 Task: Create Card Card0000000003 in Board Board0000000001 in Workspace WS0000000001 in Trello. Create Card Card0000000004 in Board Board0000000001 in Workspace WS0000000001 in Trello. Create Card Card0000000005 in Board Board0000000002 in Workspace WS0000000001 in Trello. Create Card Card0000000006 in Board Board0000000002 in Workspace WS0000000001 in Trello. Create Card Card0000000007 in Board Board0000000002 in Workspace WS0000000001 in Trello
Action: Mouse moved to (727, 108)
Screenshot: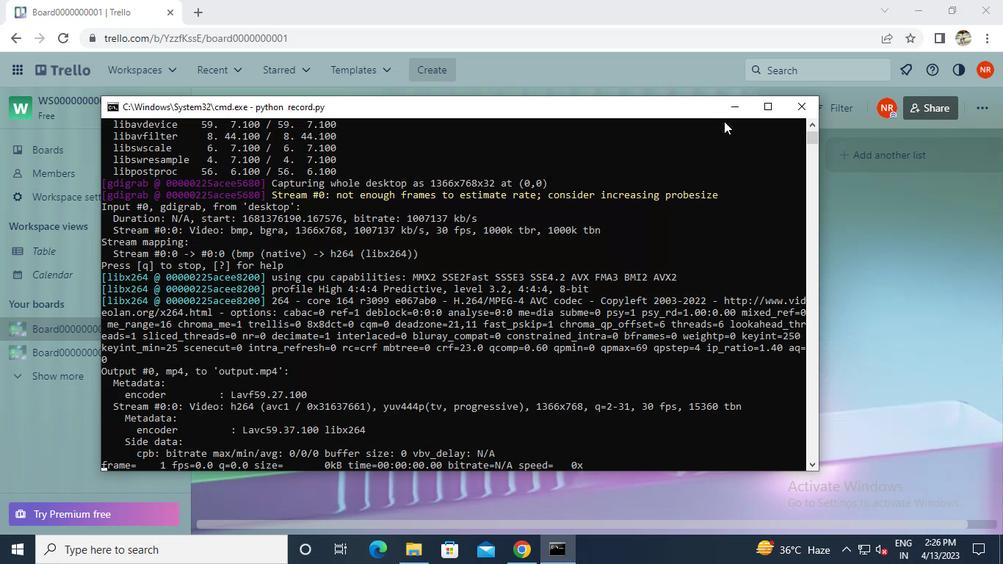 
Action: Mouse pressed left at (727, 108)
Screenshot: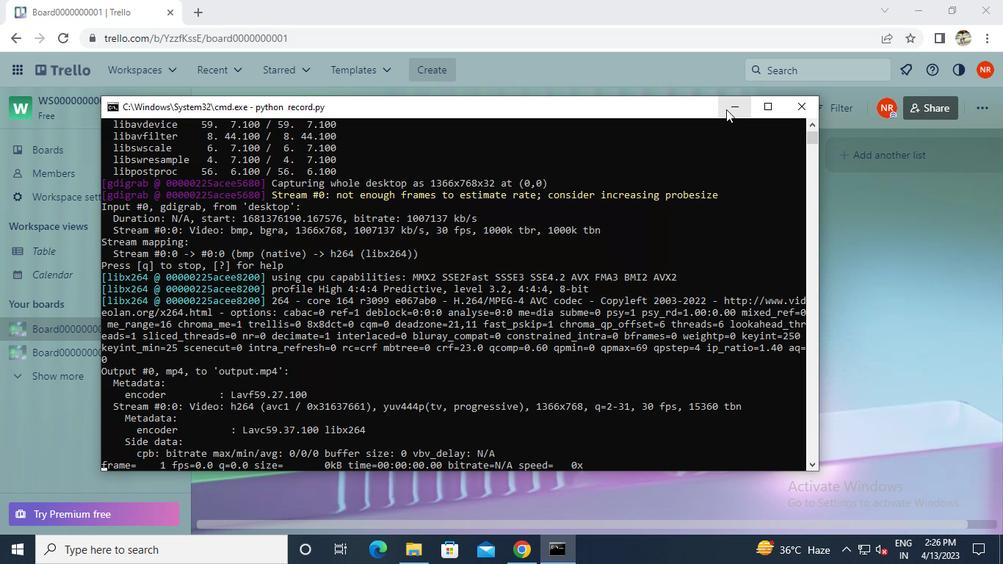 
Action: Mouse moved to (325, 245)
Screenshot: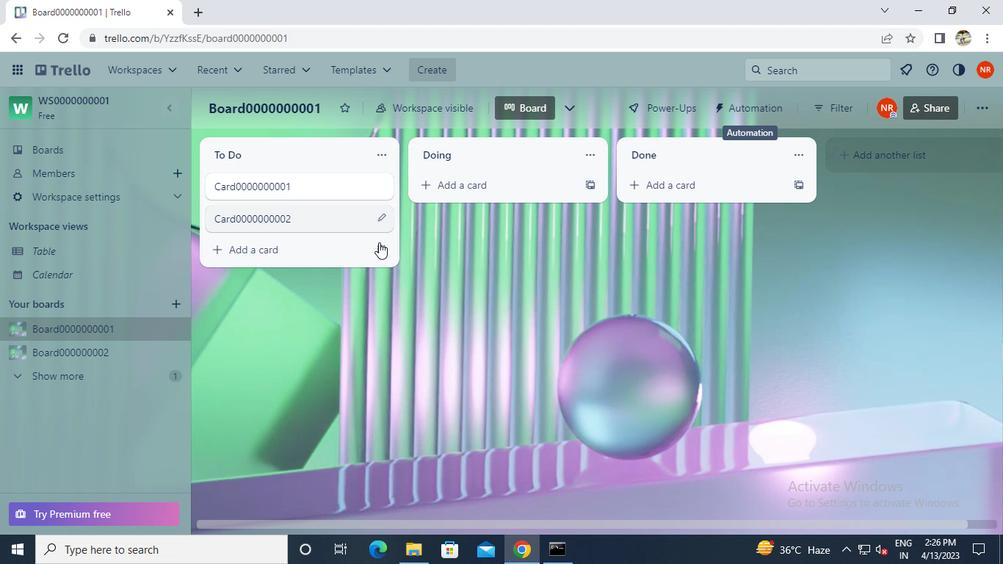 
Action: Mouse pressed left at (325, 245)
Screenshot: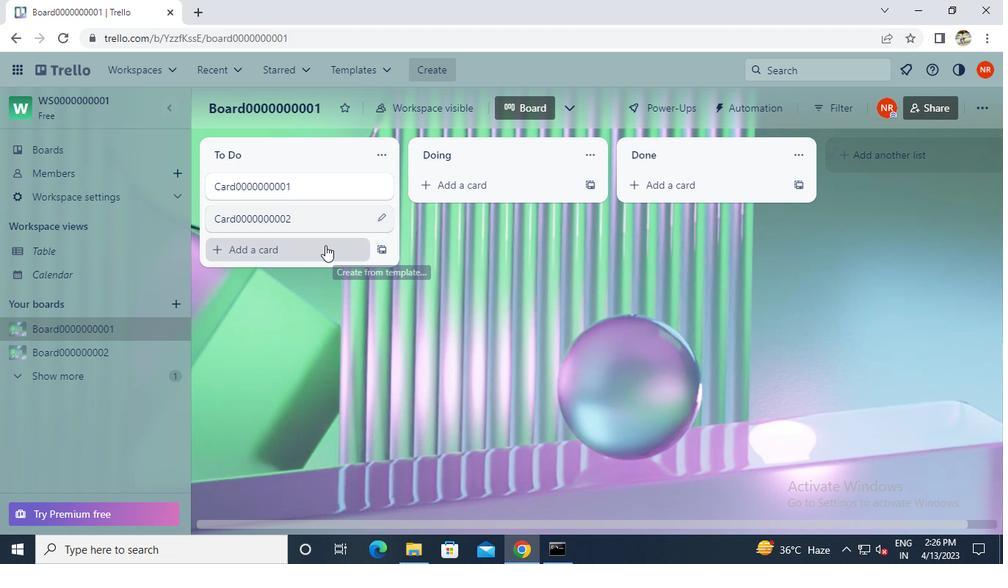 
Action: Keyboard Key.caps_lock
Screenshot: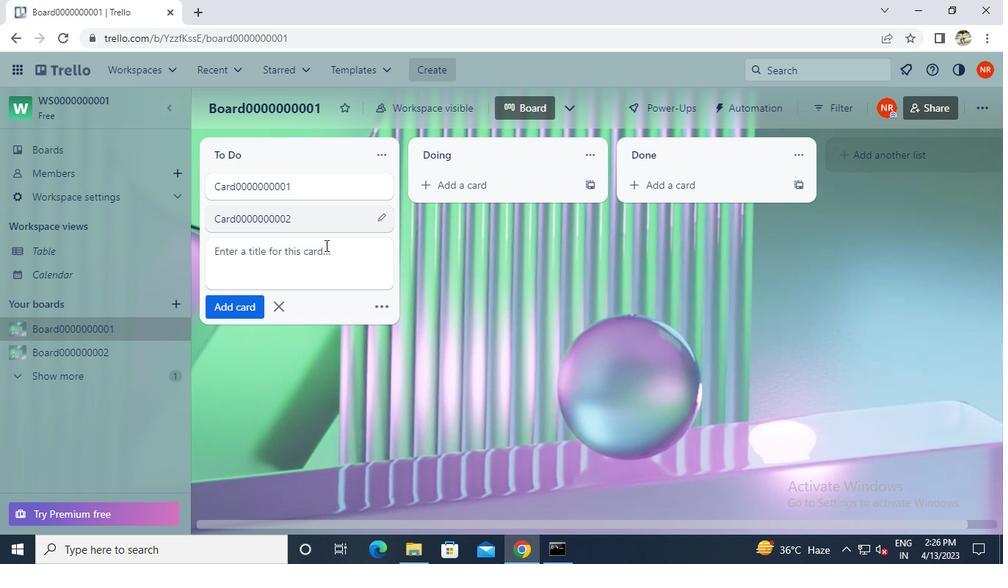 
Action: Keyboard c
Screenshot: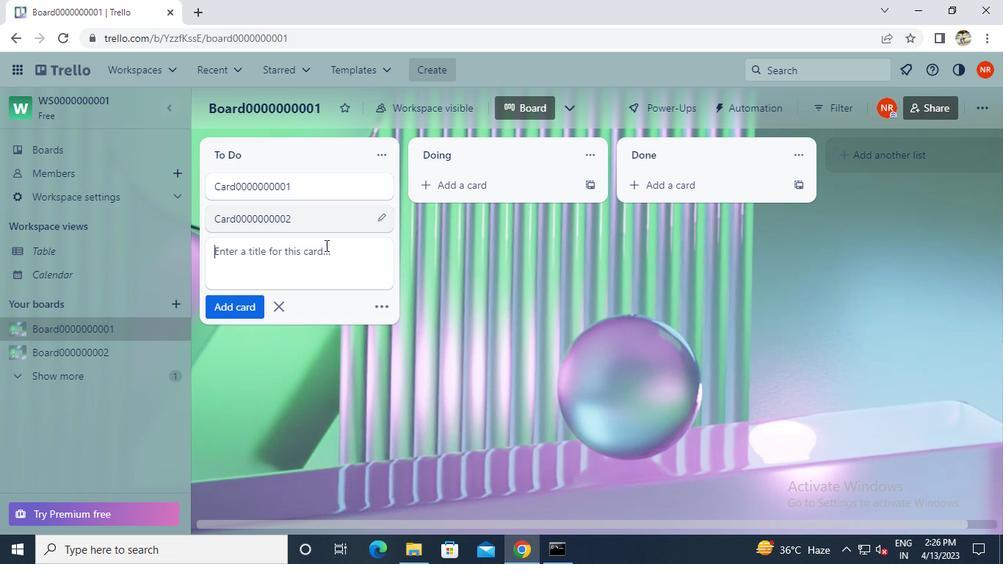 
Action: Keyboard Key.caps_lock
Screenshot: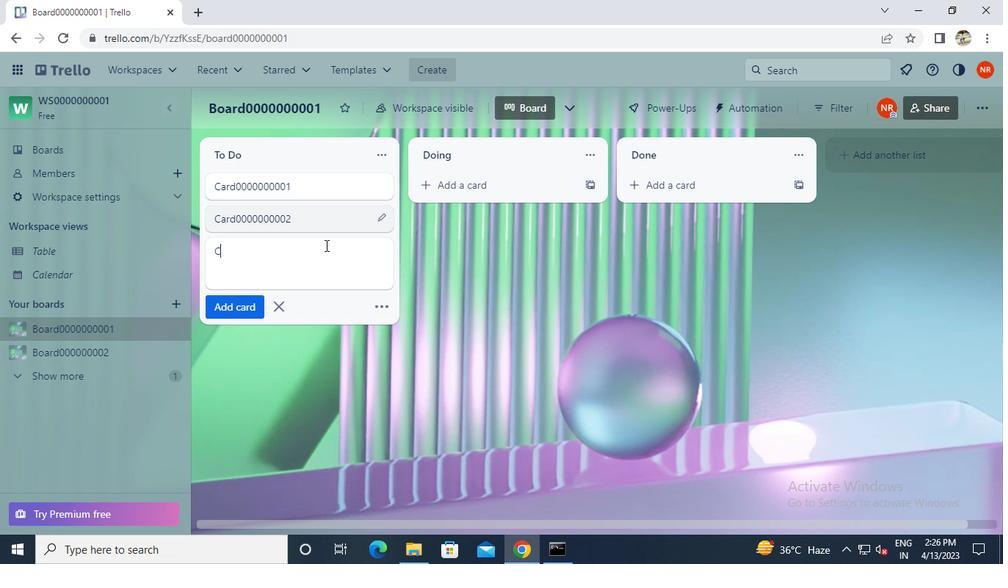 
Action: Keyboard a
Screenshot: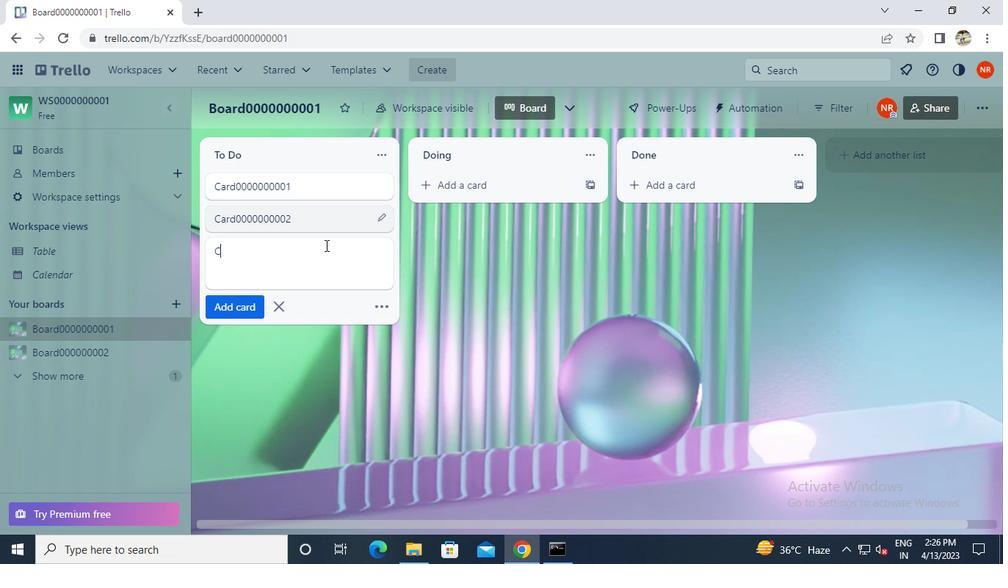 
Action: Keyboard r
Screenshot: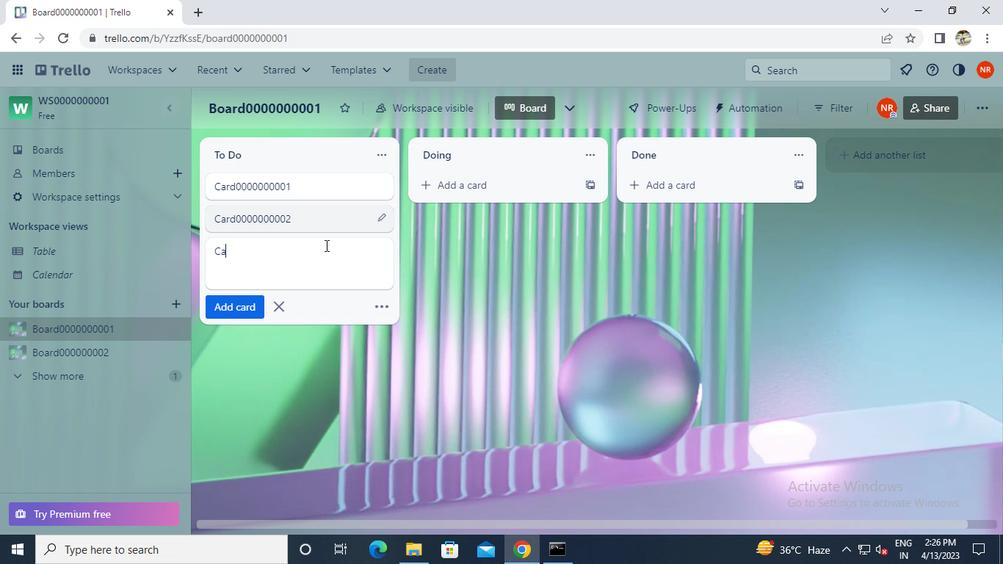 
Action: Keyboard d
Screenshot: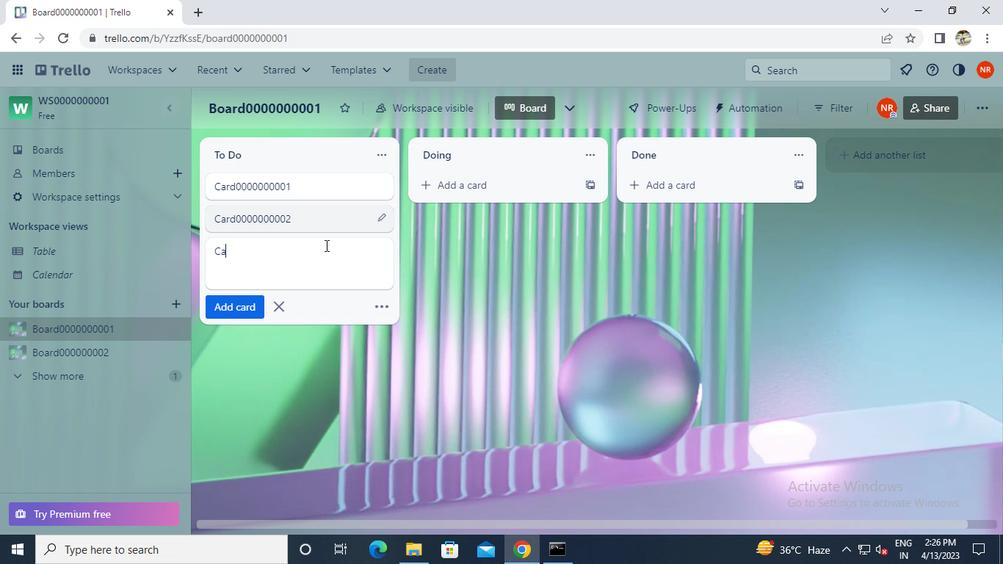 
Action: Keyboard 0
Screenshot: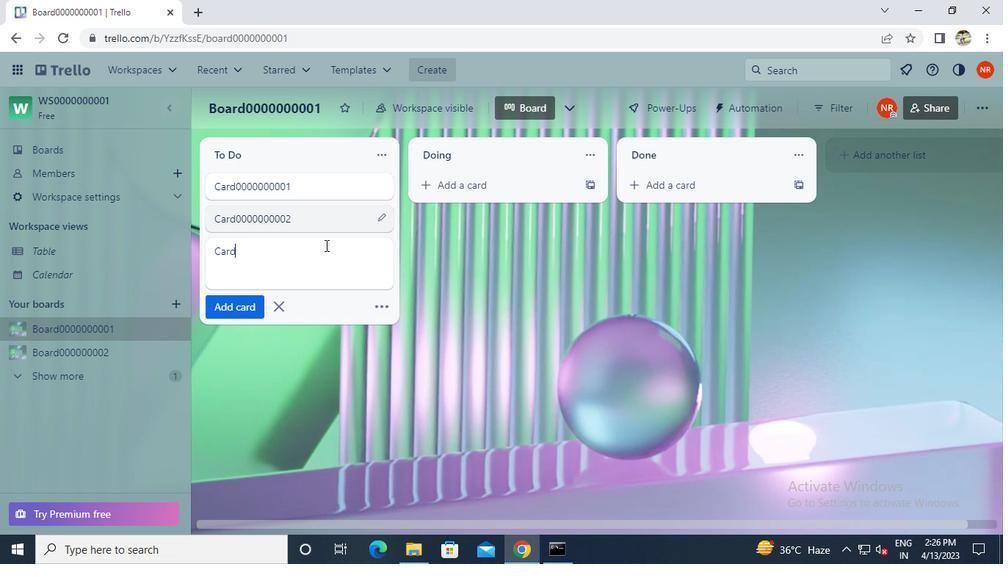 
Action: Keyboard 0
Screenshot: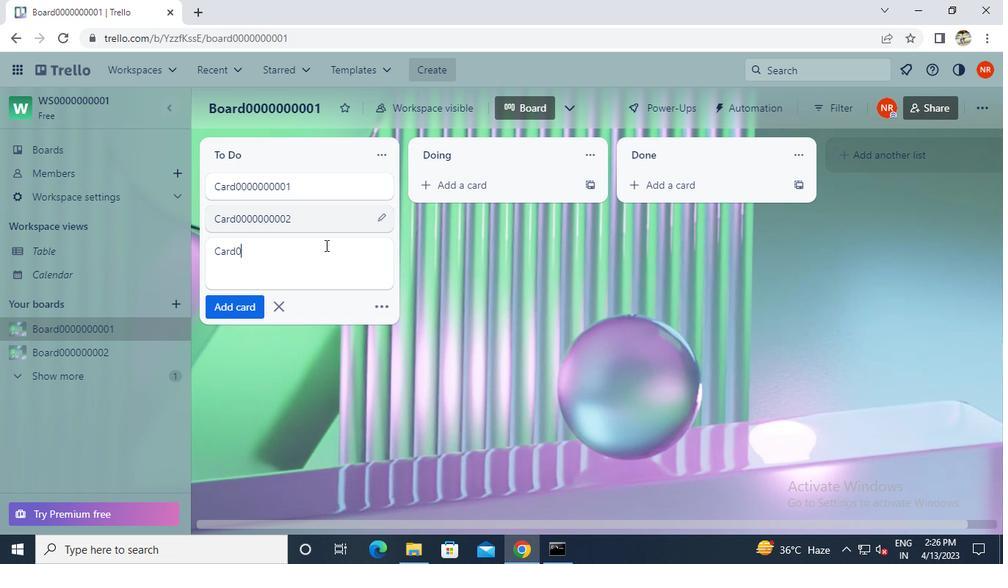 
Action: Keyboard 0
Screenshot: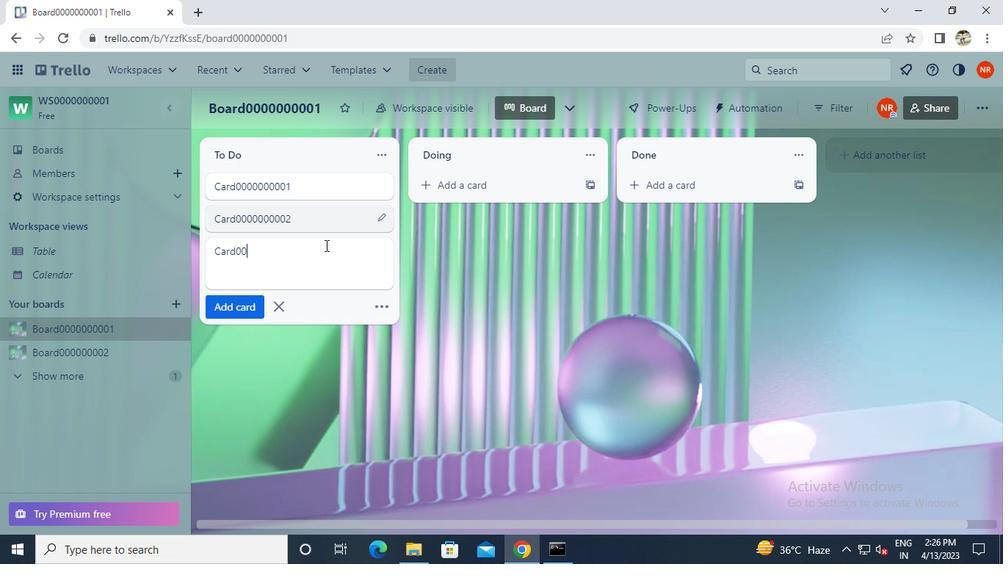 
Action: Keyboard 0
Screenshot: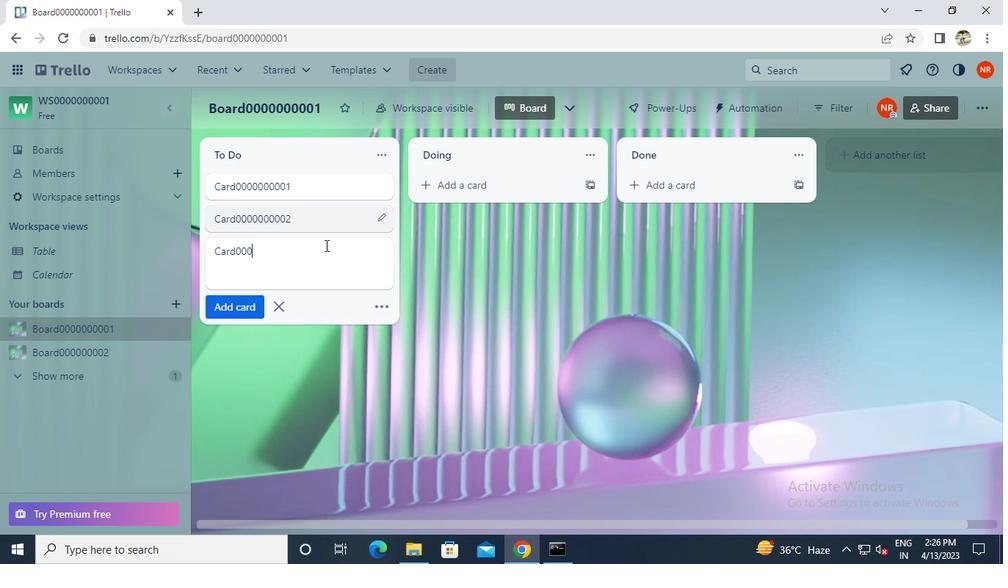 
Action: Keyboard 0
Screenshot: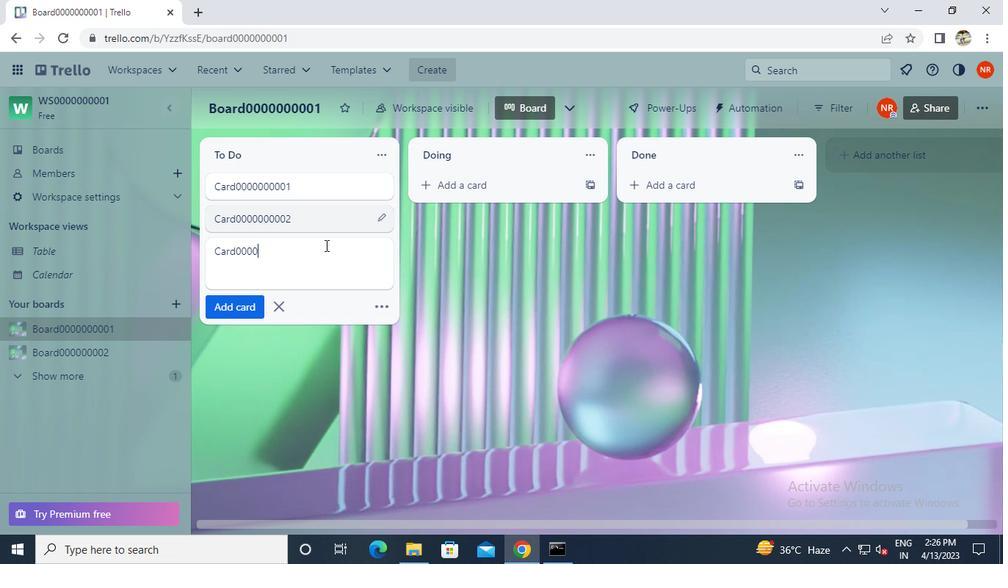 
Action: Keyboard 0
Screenshot: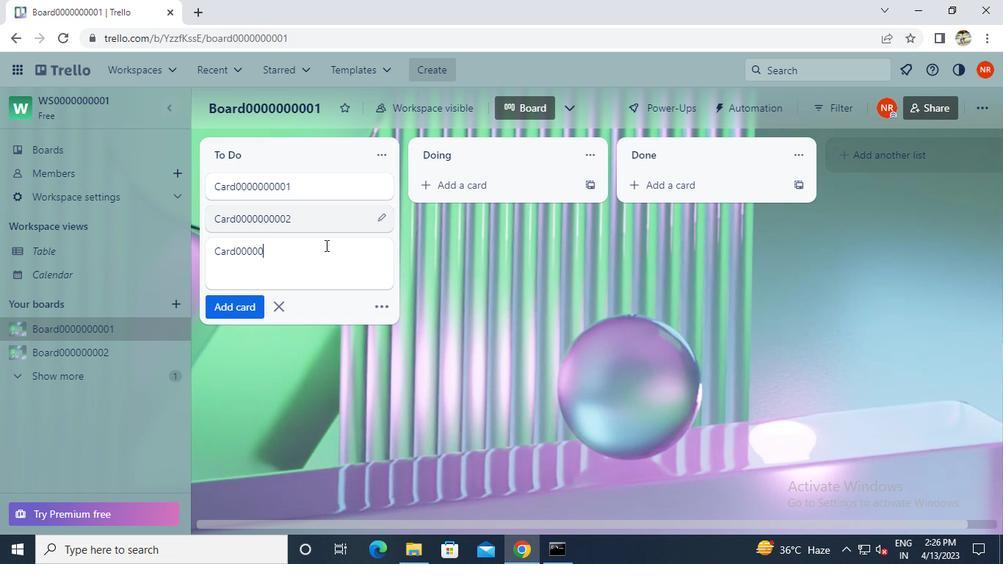 
Action: Keyboard 0
Screenshot: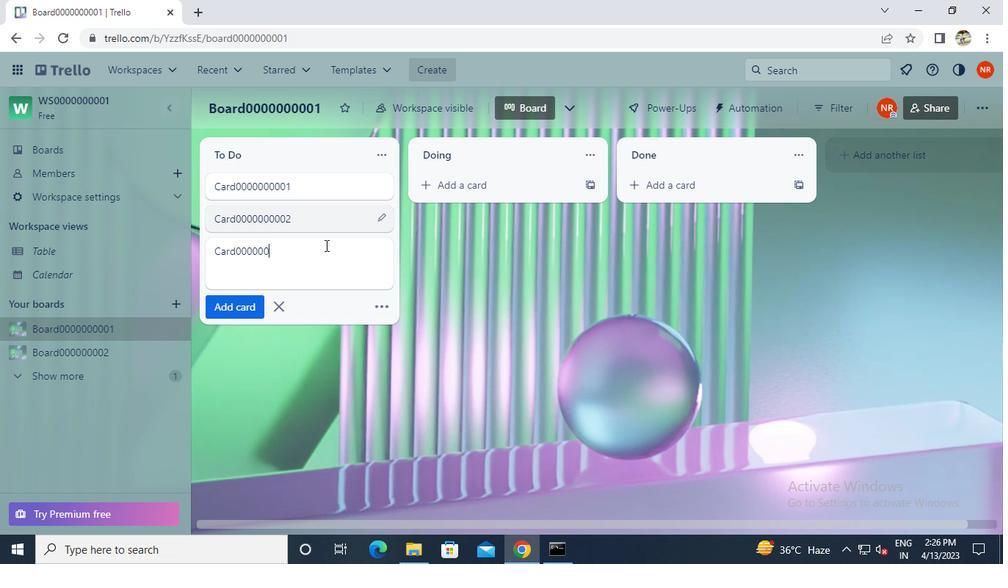 
Action: Keyboard 0
Screenshot: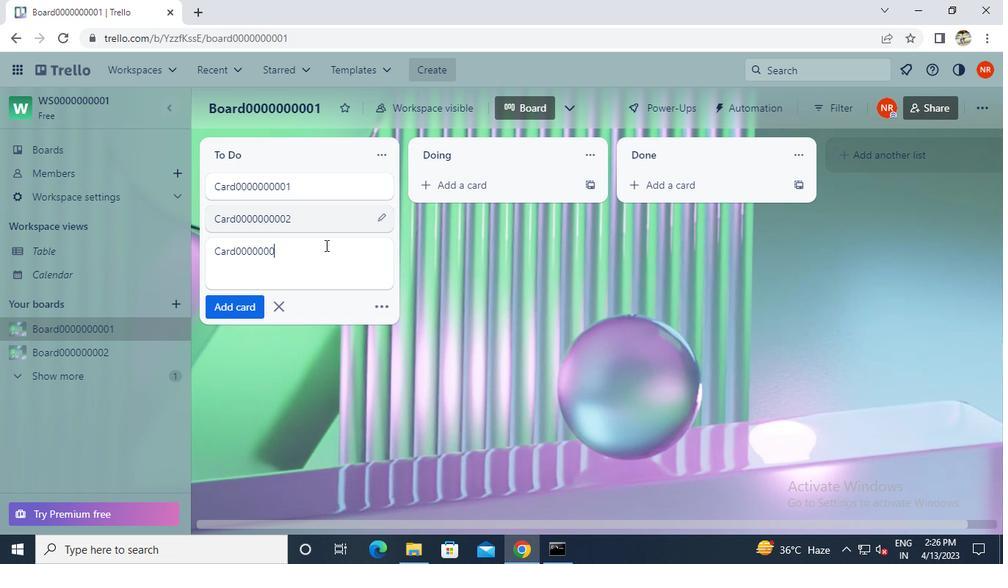
Action: Keyboard 0
Screenshot: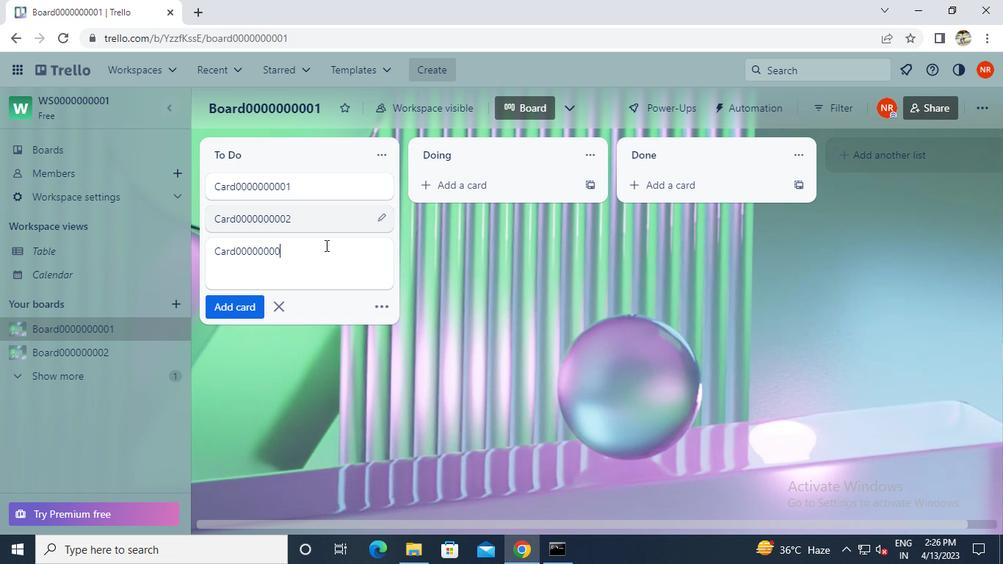 
Action: Keyboard 3
Screenshot: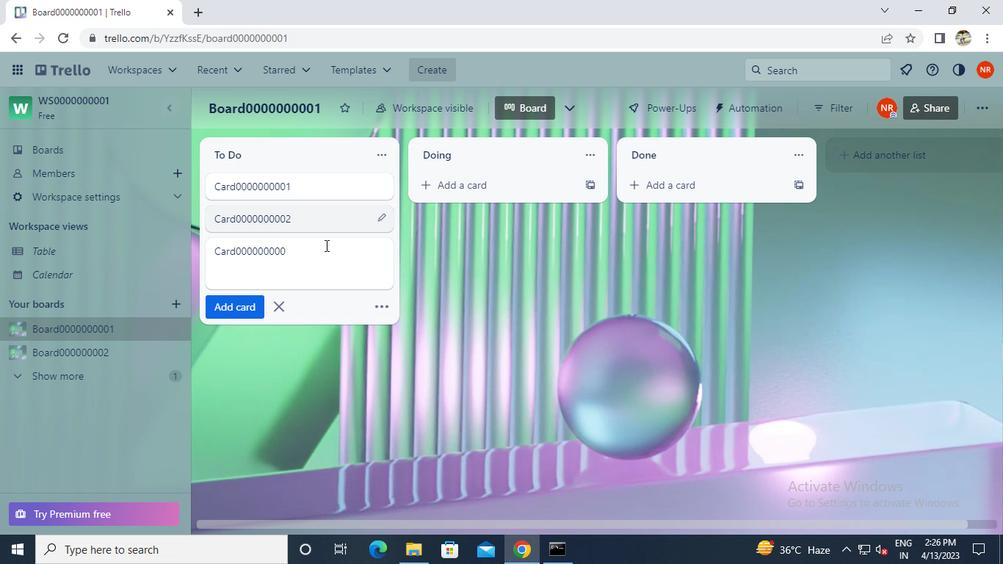 
Action: Mouse moved to (230, 309)
Screenshot: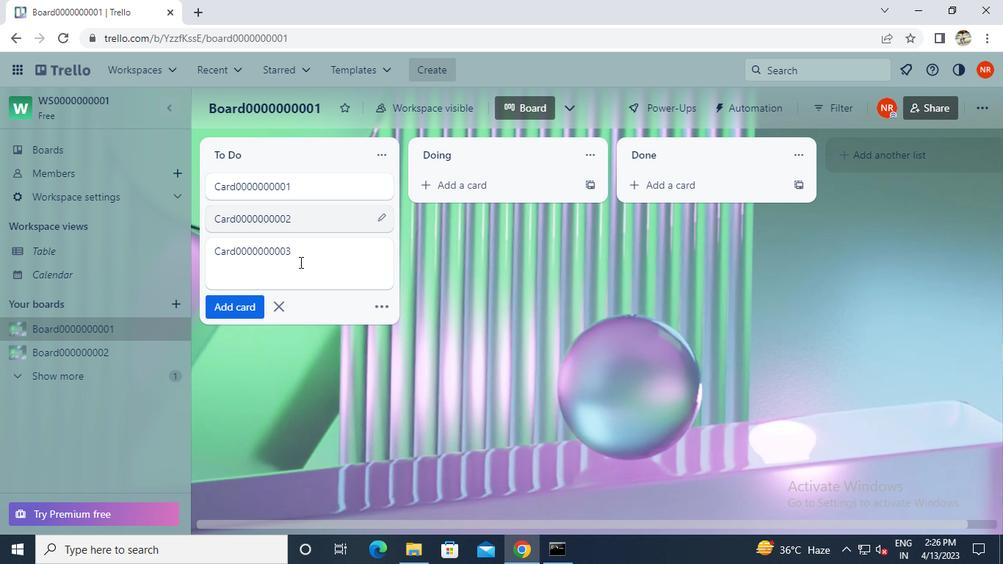 
Action: Mouse pressed left at (230, 309)
Screenshot: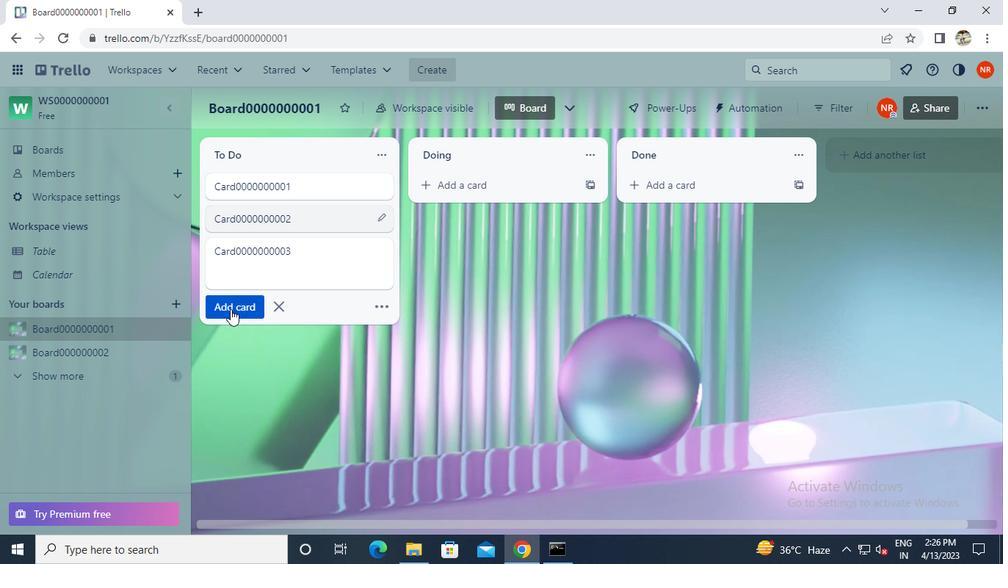 
Action: Keyboard Key.caps_lock
Screenshot: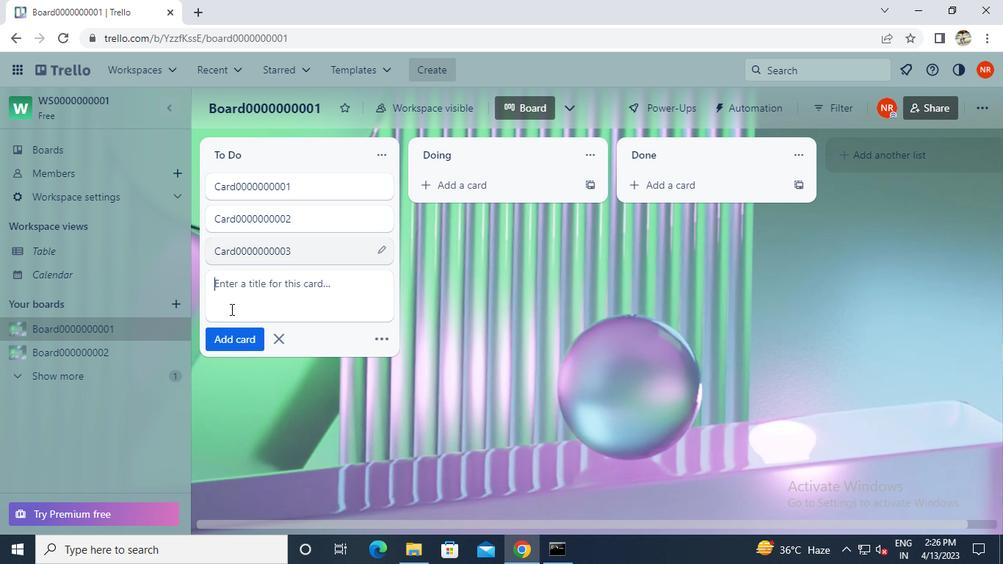 
Action: Keyboard c
Screenshot: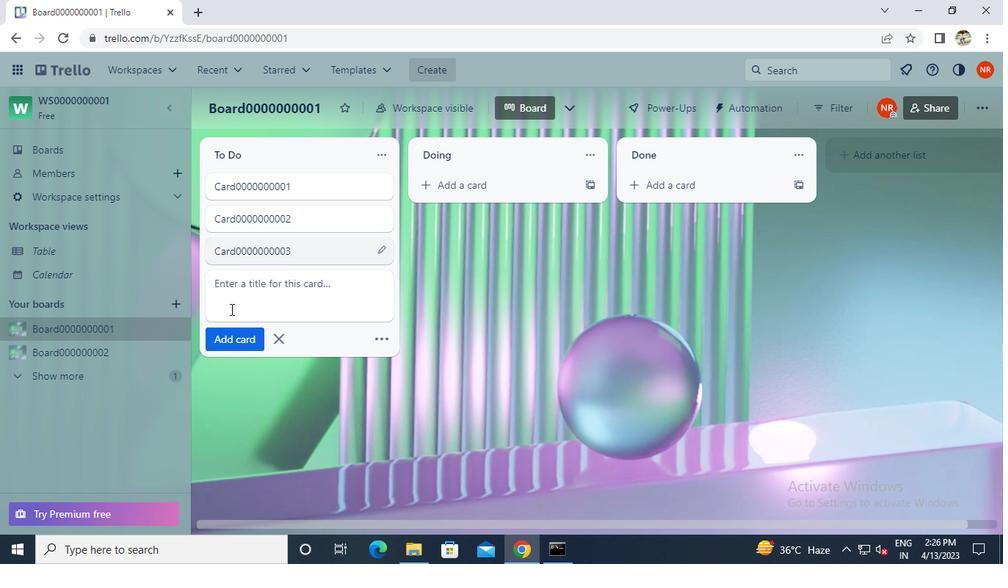 
Action: Keyboard Key.caps_lock
Screenshot: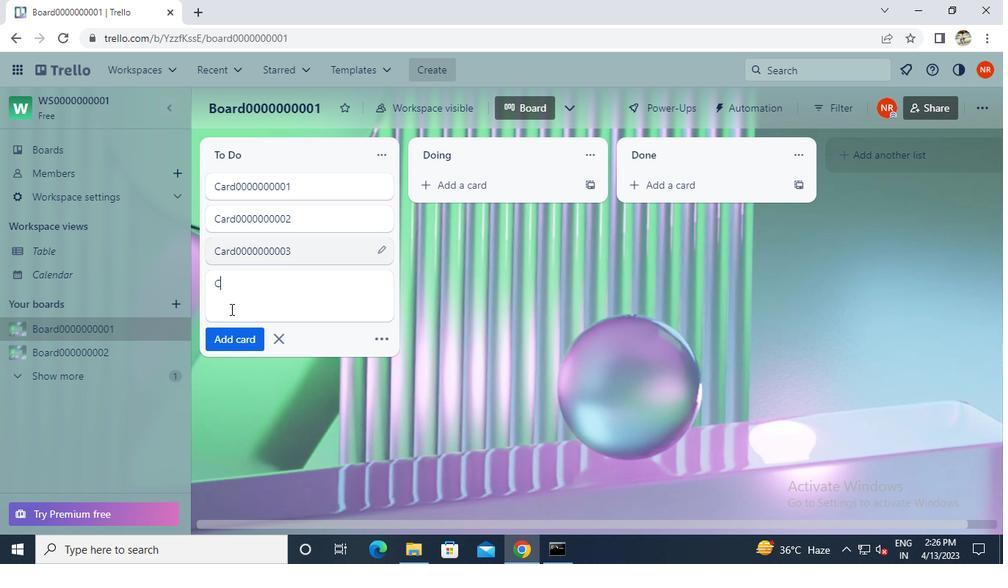 
Action: Keyboard a
Screenshot: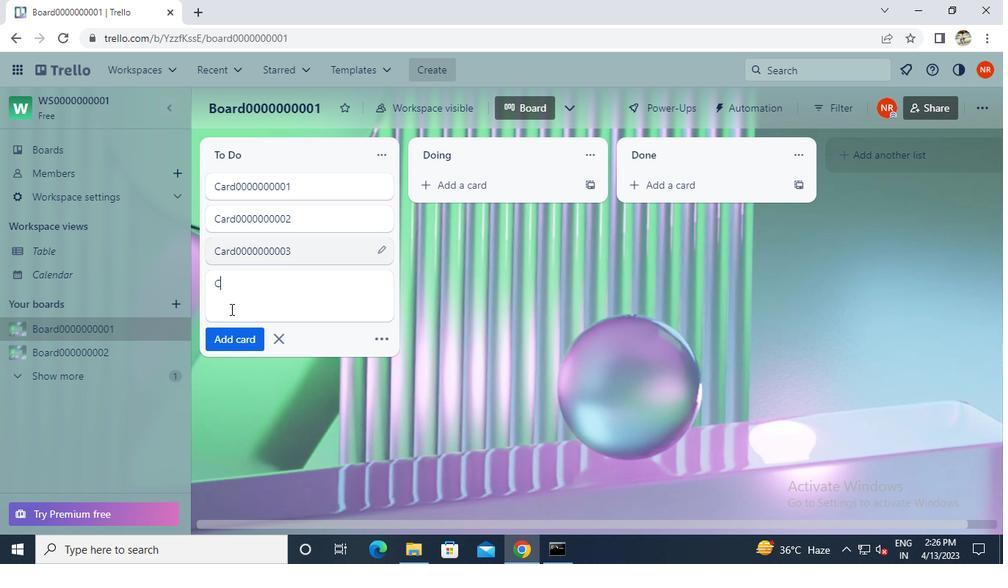 
Action: Keyboard r
Screenshot: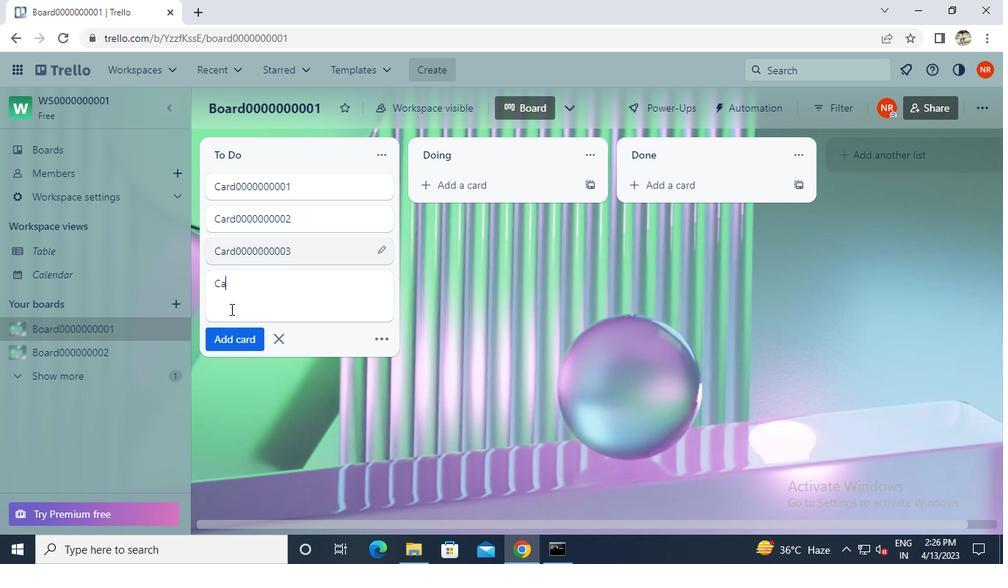 
Action: Keyboard d
Screenshot: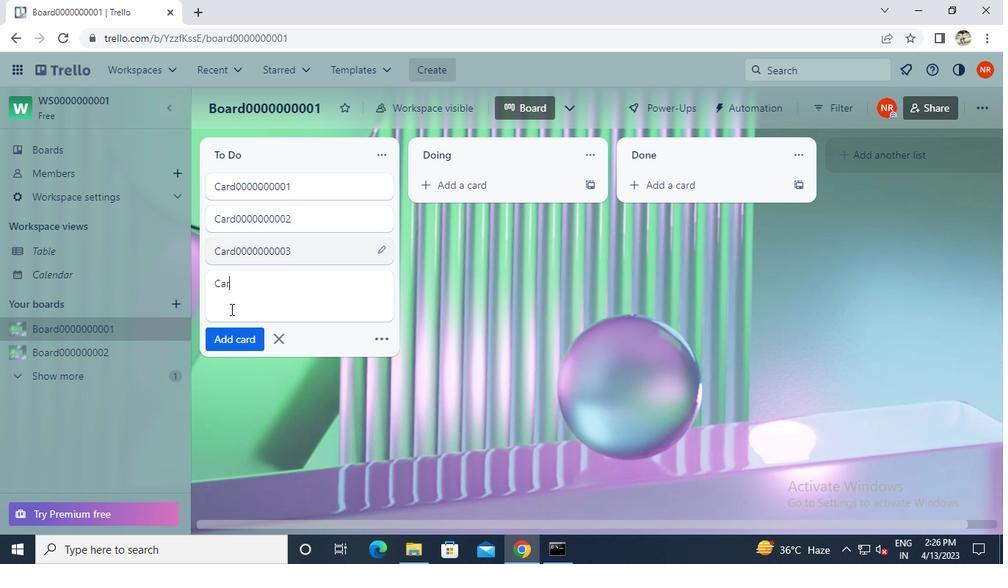 
Action: Keyboard 0
Screenshot: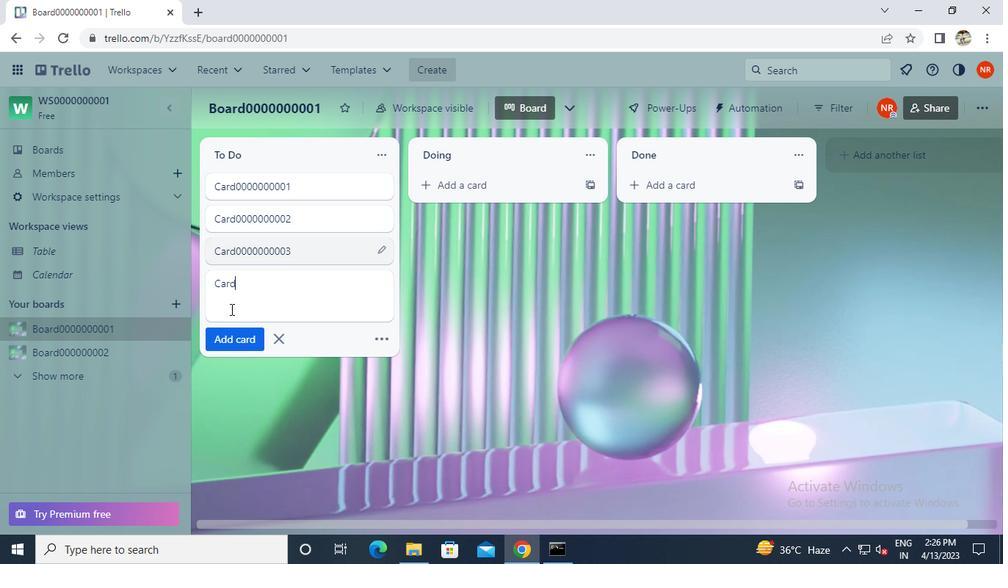 
Action: Keyboard 0
Screenshot: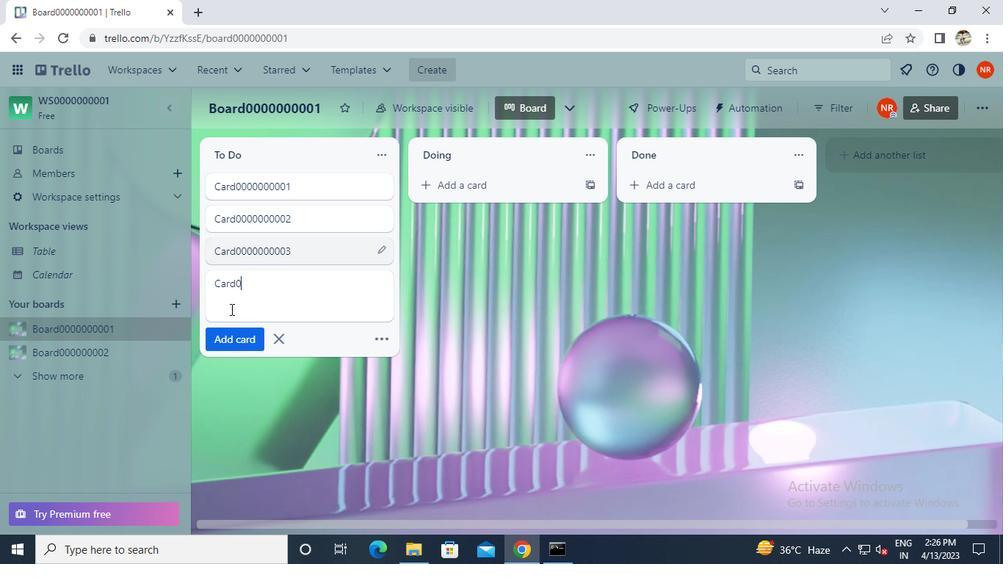 
Action: Keyboard 0
Screenshot: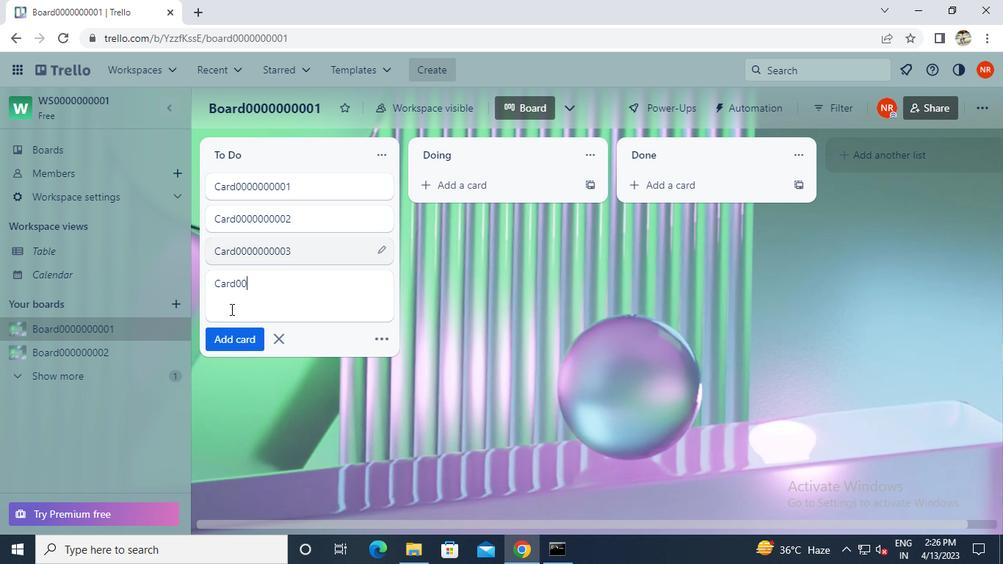
Action: Keyboard 0
Screenshot: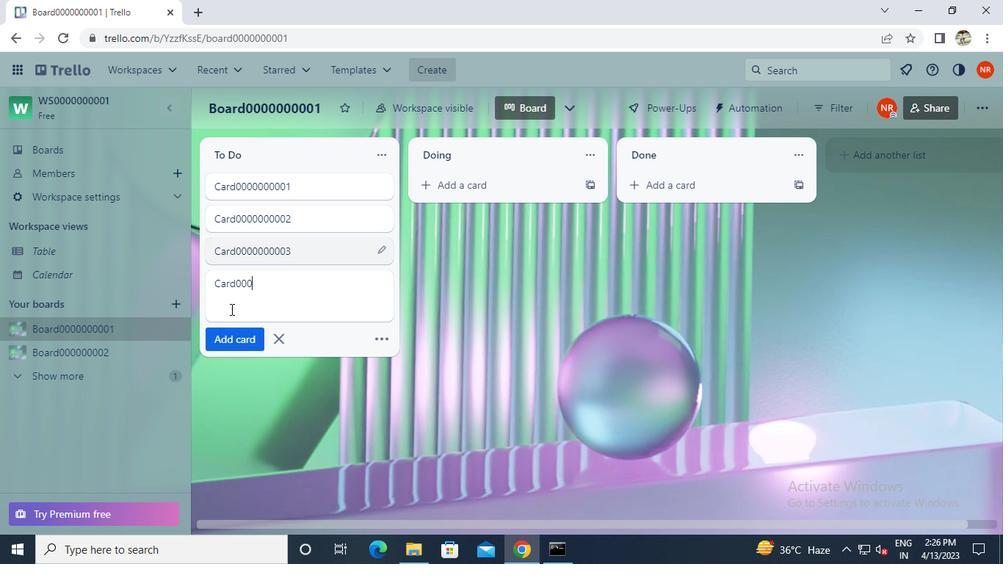 
Action: Keyboard 0
Screenshot: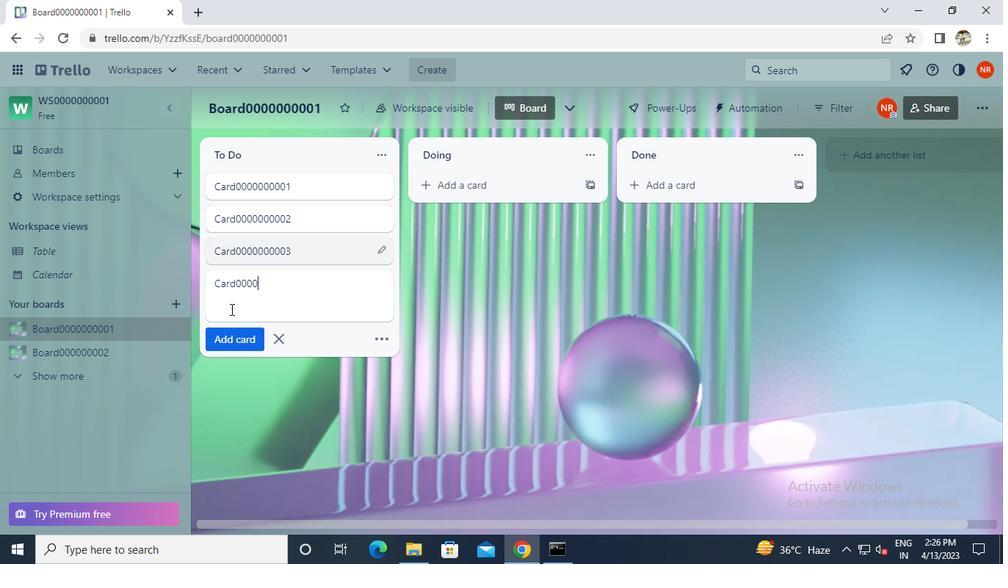 
Action: Keyboard 0
Screenshot: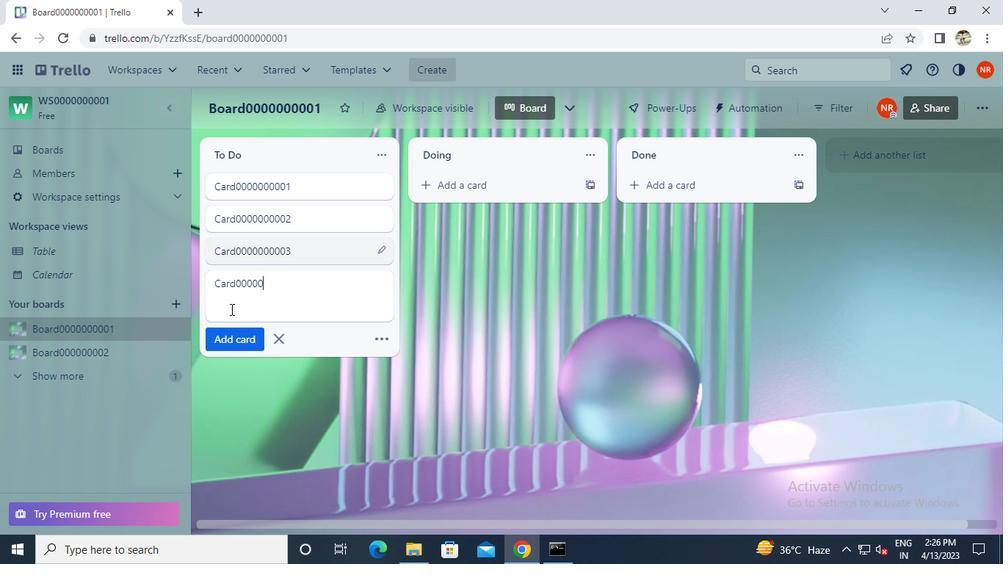 
Action: Keyboard 0
Screenshot: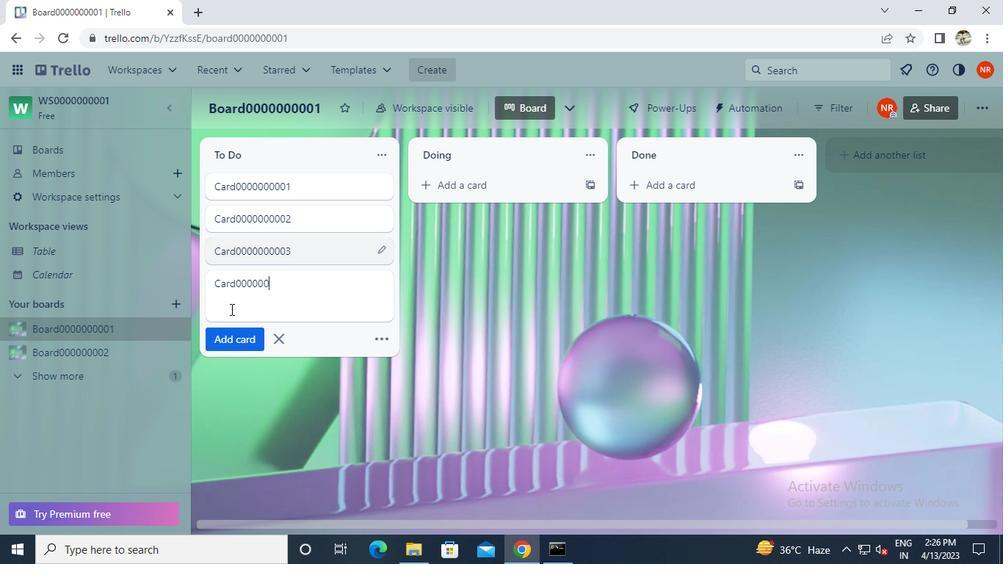 
Action: Keyboard 0
Screenshot: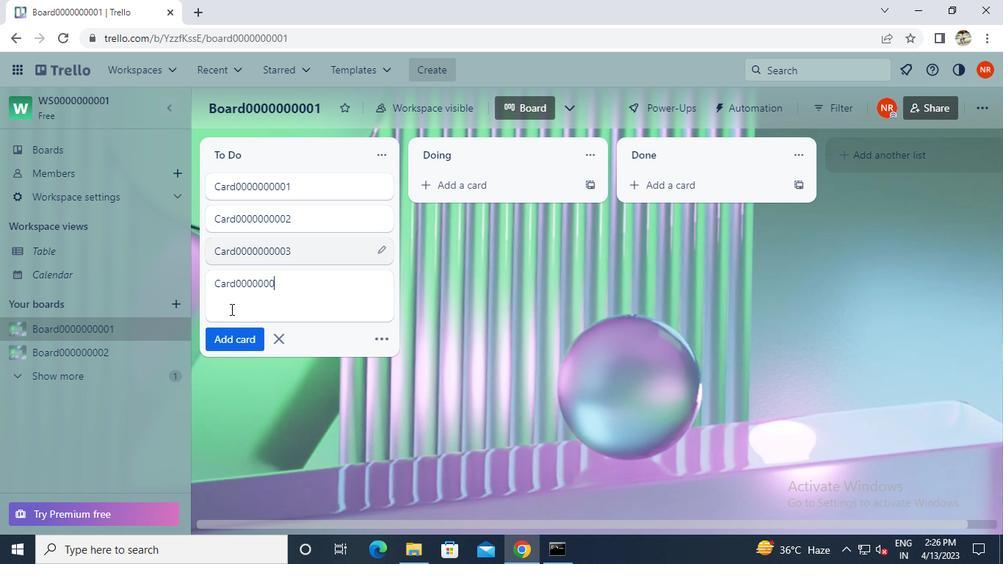 
Action: Keyboard 0
Screenshot: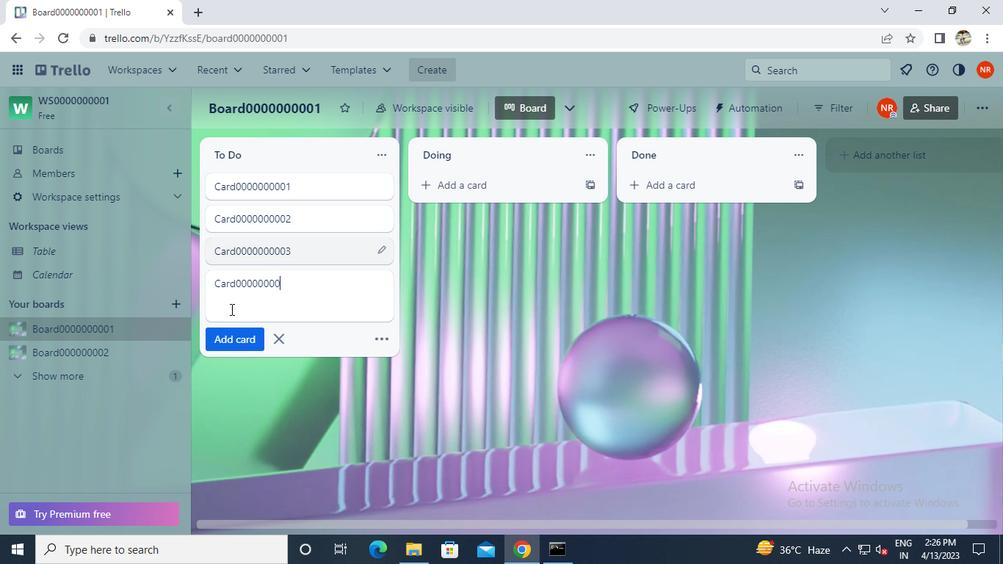 
Action: Keyboard 4
Screenshot: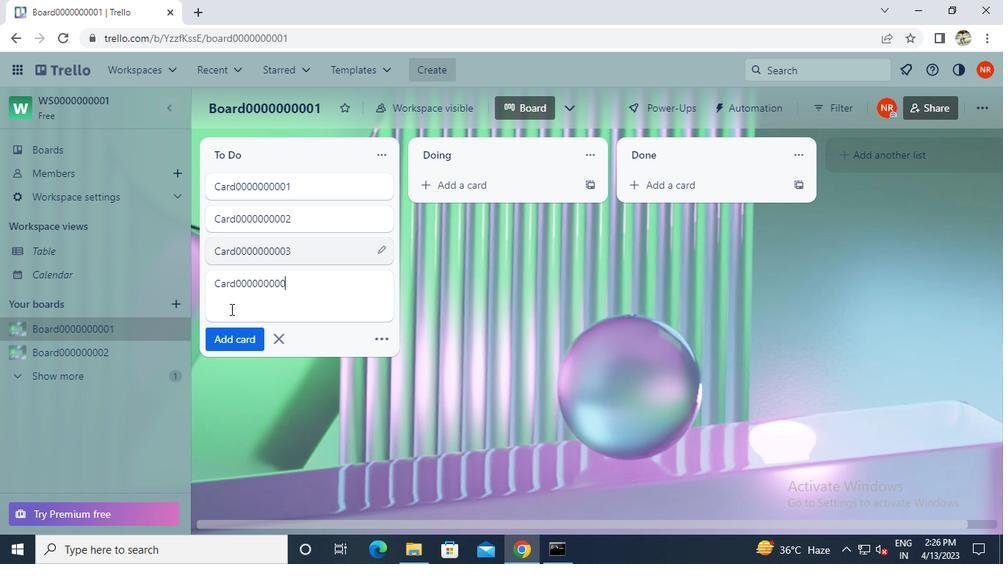 
Action: Mouse moved to (226, 345)
Screenshot: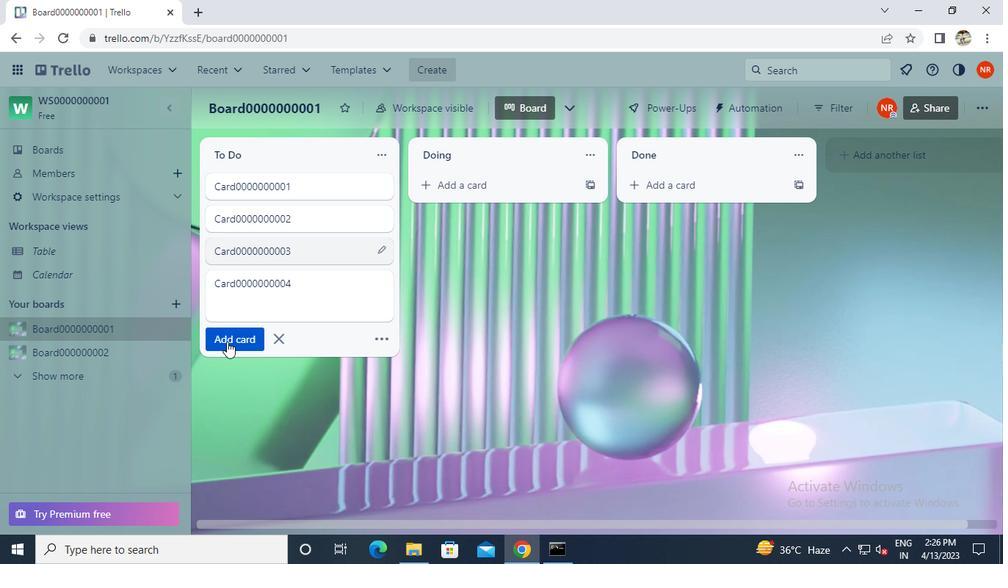 
Action: Mouse pressed left at (226, 345)
Screenshot: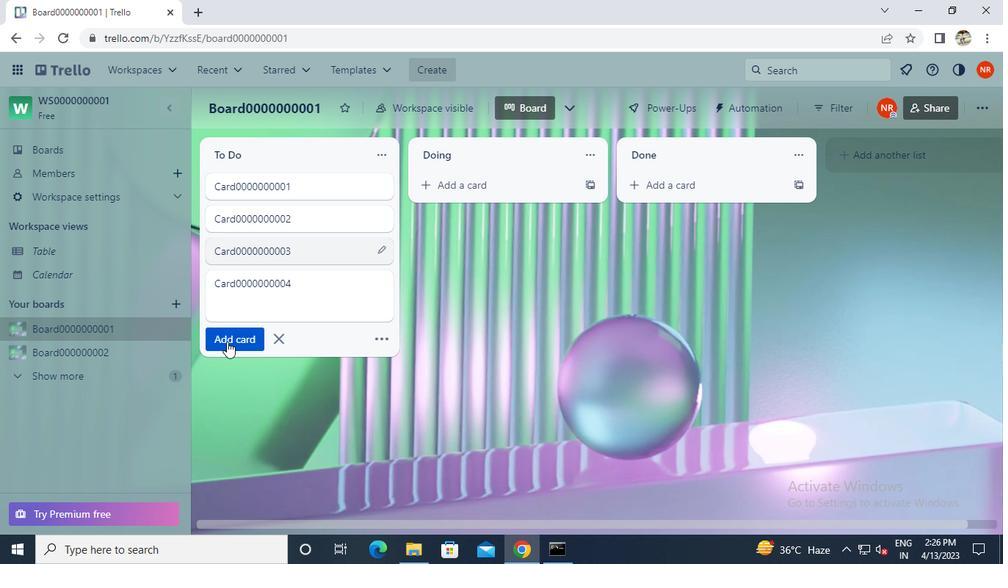 
Action: Mouse moved to (121, 355)
Screenshot: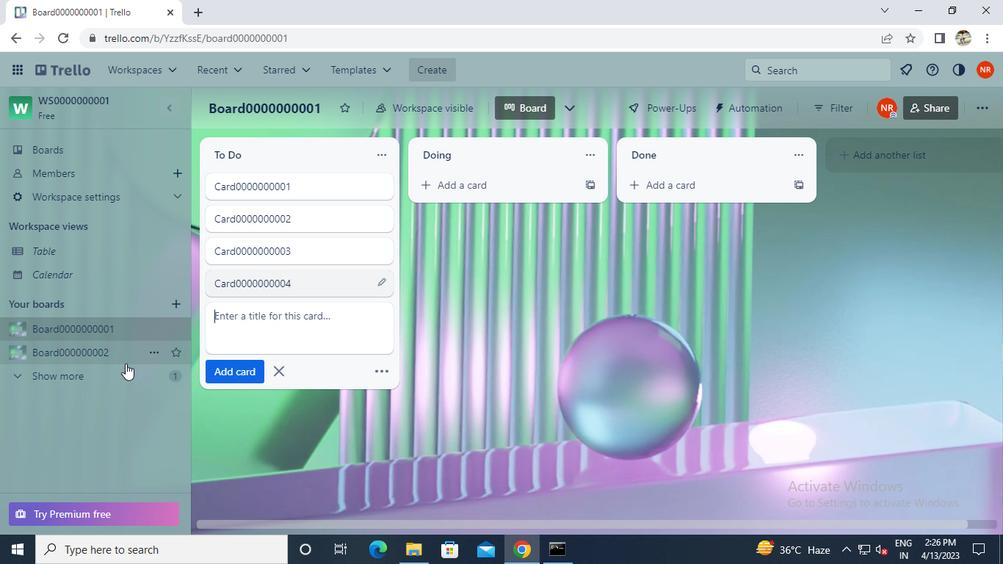 
Action: Mouse pressed left at (121, 355)
Screenshot: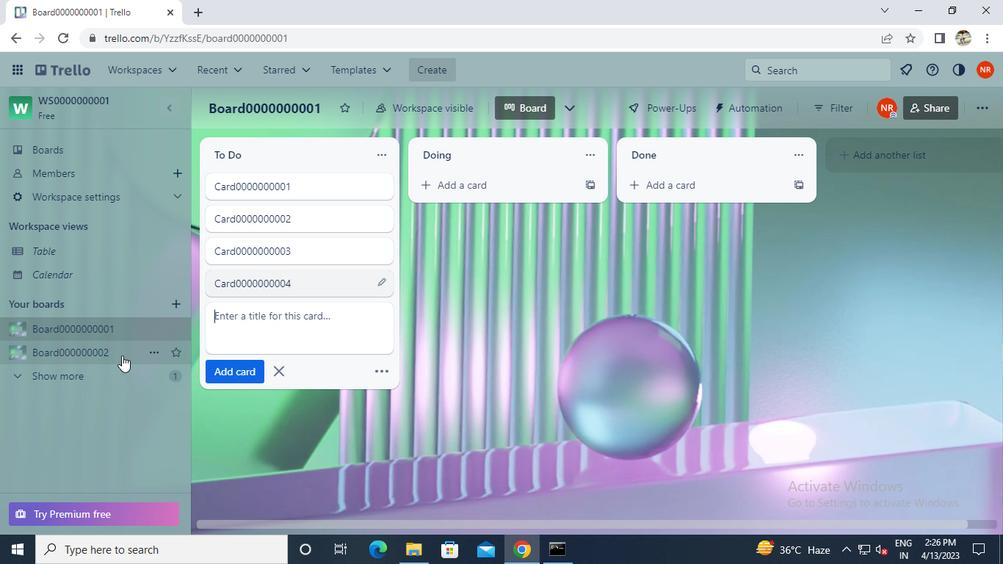 
Action: Mouse moved to (252, 191)
Screenshot: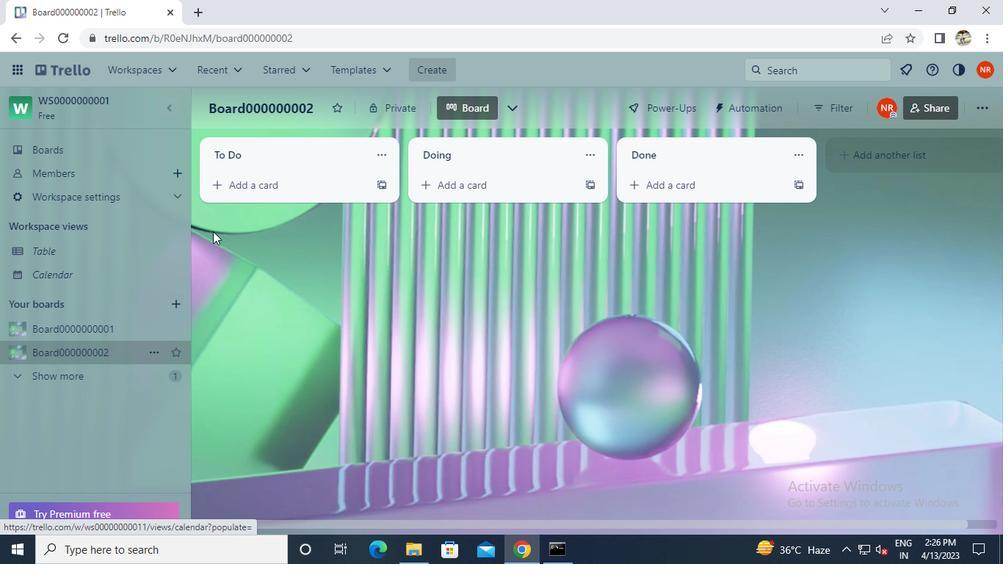 
Action: Mouse pressed left at (252, 191)
Screenshot: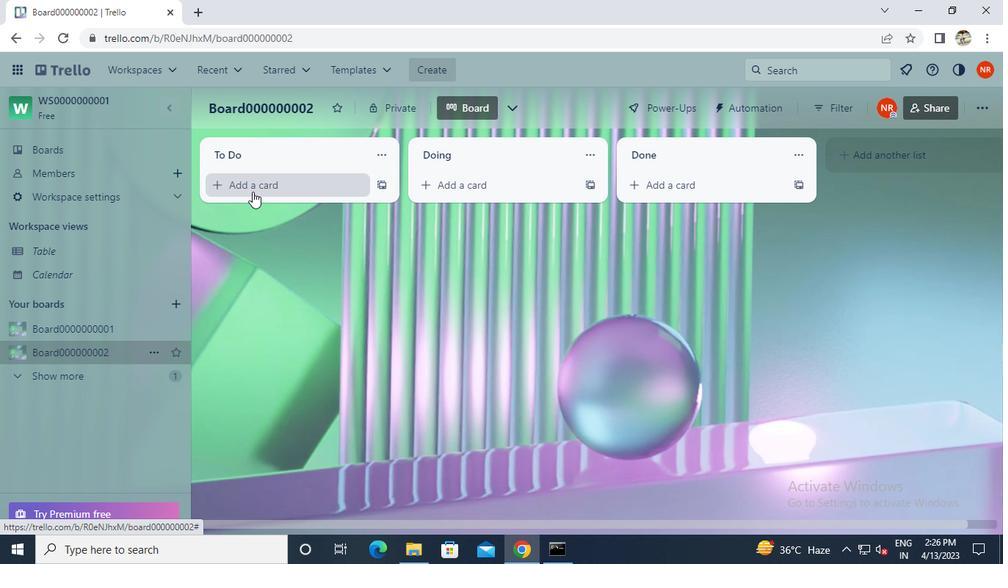 
Action: Keyboard Key.caps_lock
Screenshot: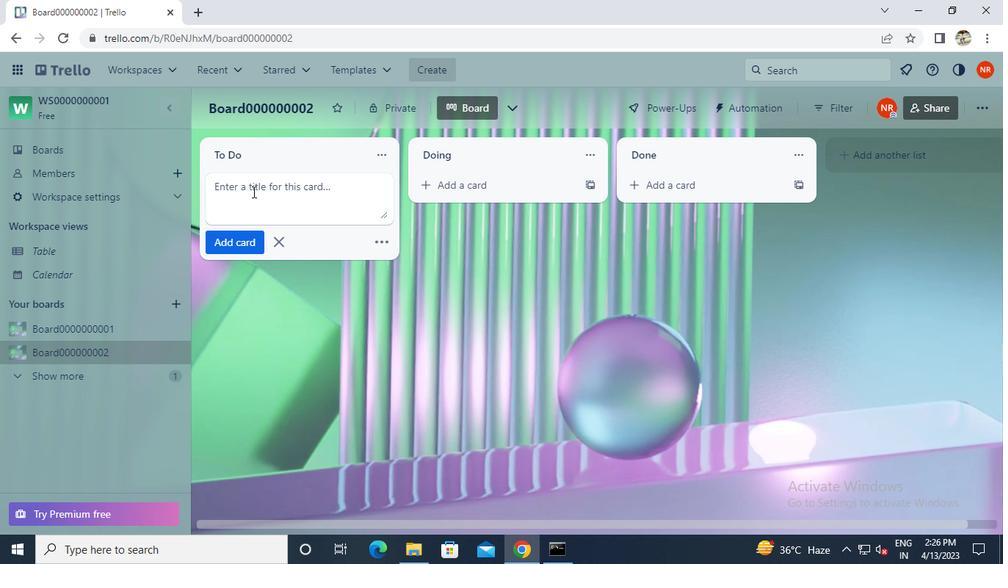 
Action: Keyboard c
Screenshot: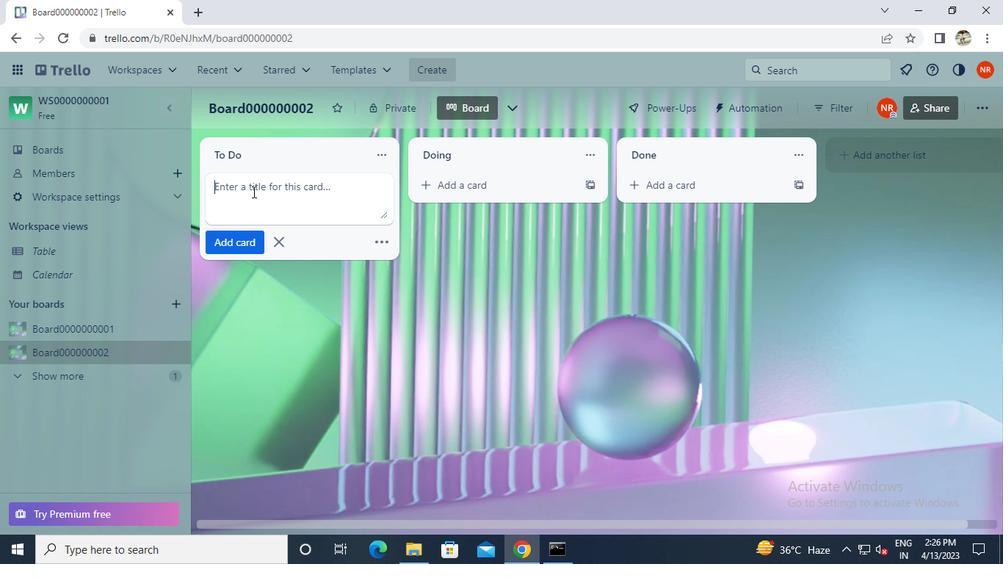 
Action: Keyboard Key.caps_lock
Screenshot: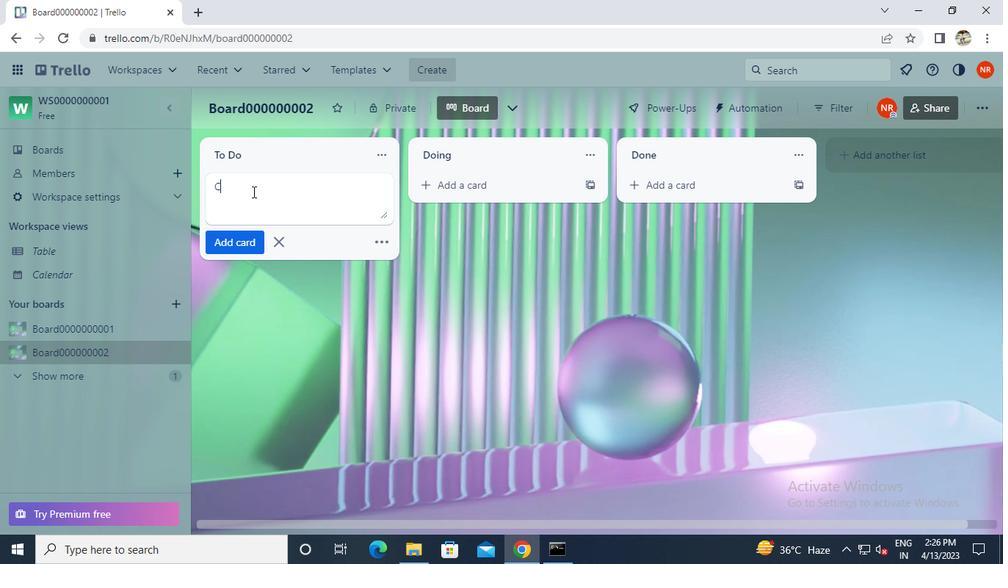 
Action: Keyboard a
Screenshot: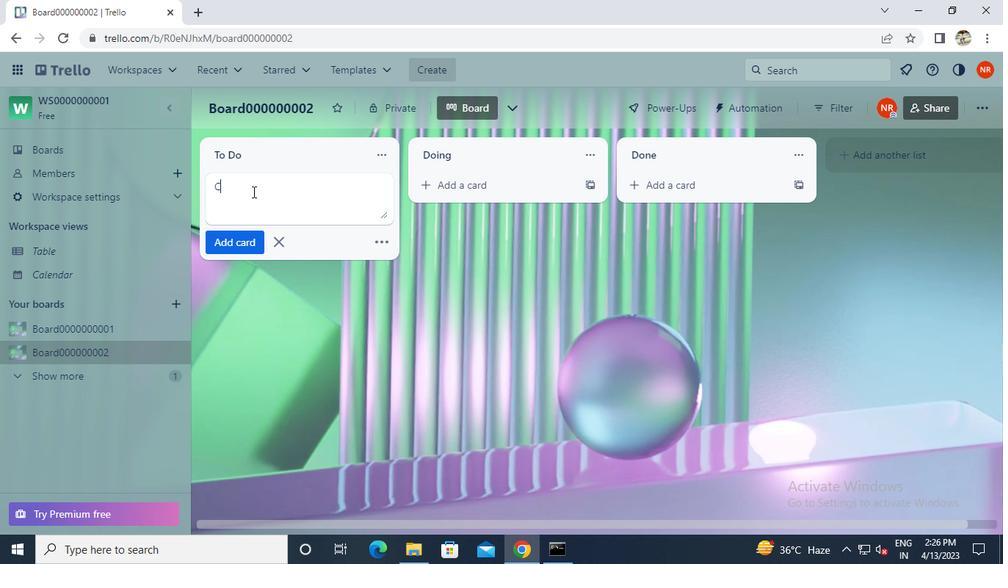 
Action: Keyboard r
Screenshot: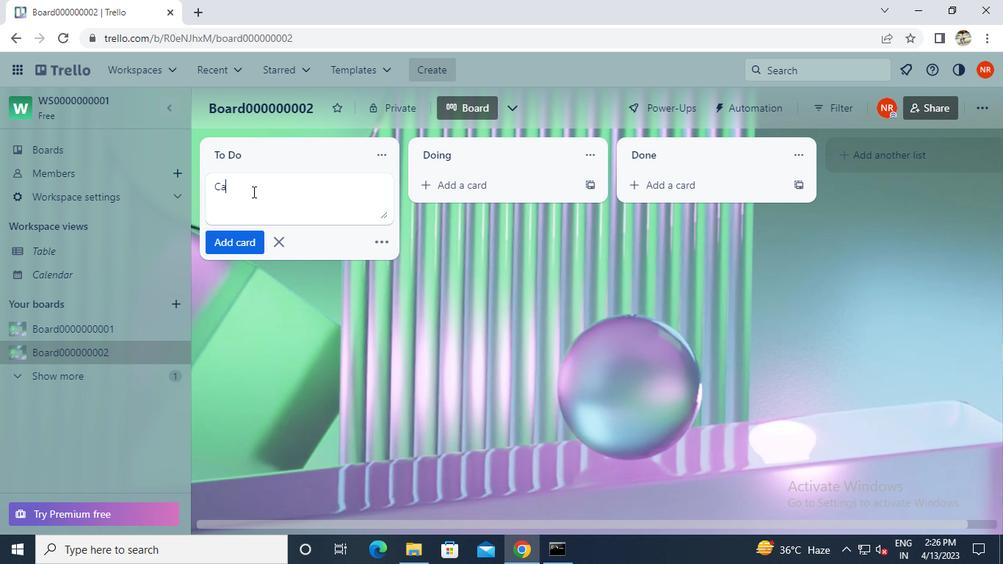 
Action: Keyboard d
Screenshot: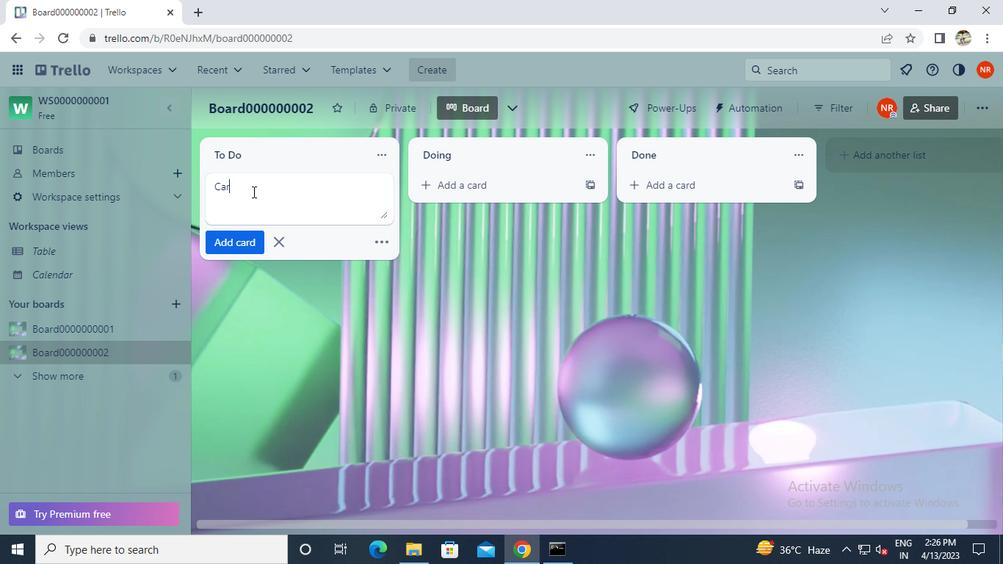 
Action: Keyboard 0
Screenshot: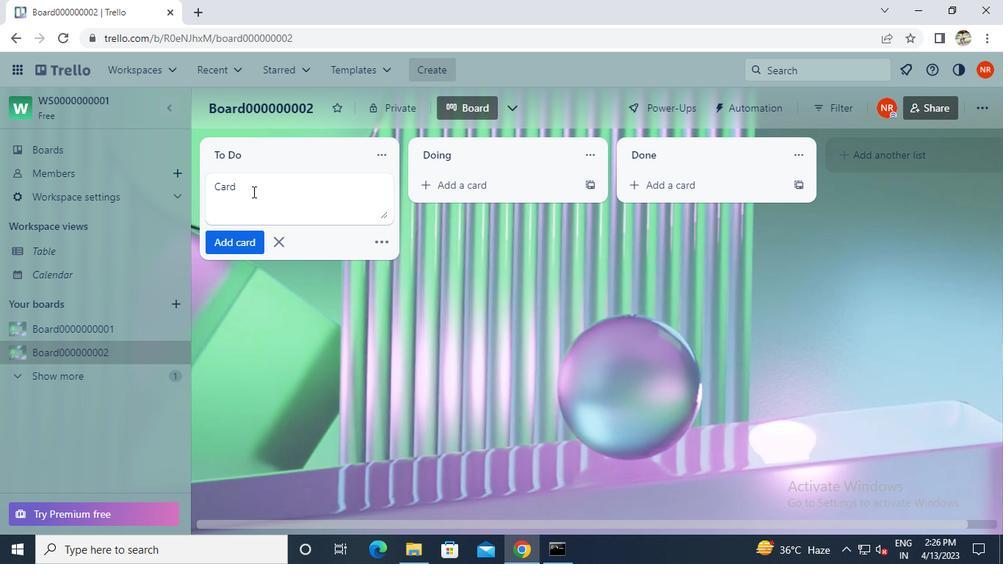 
Action: Keyboard 0
Screenshot: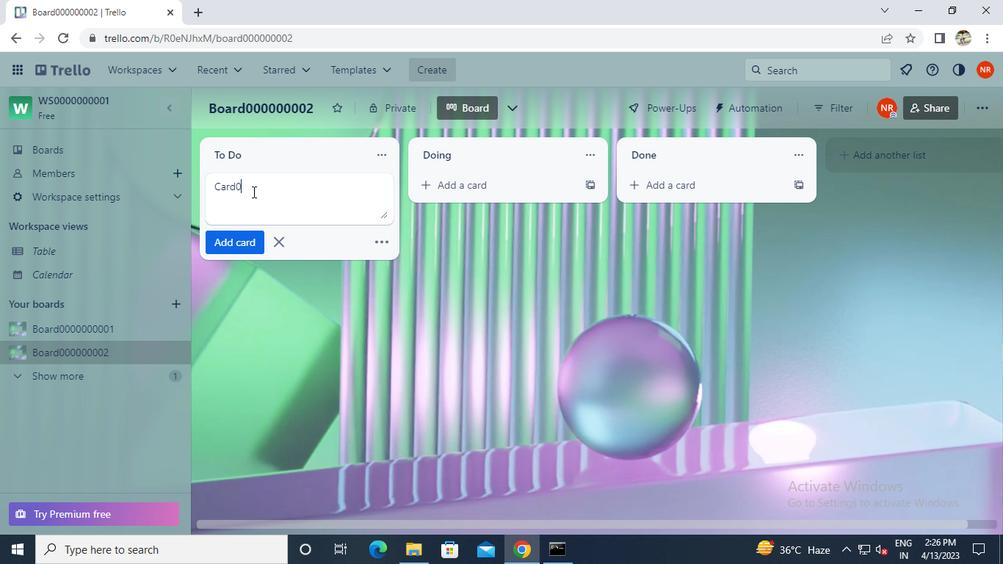 
Action: Keyboard 0
Screenshot: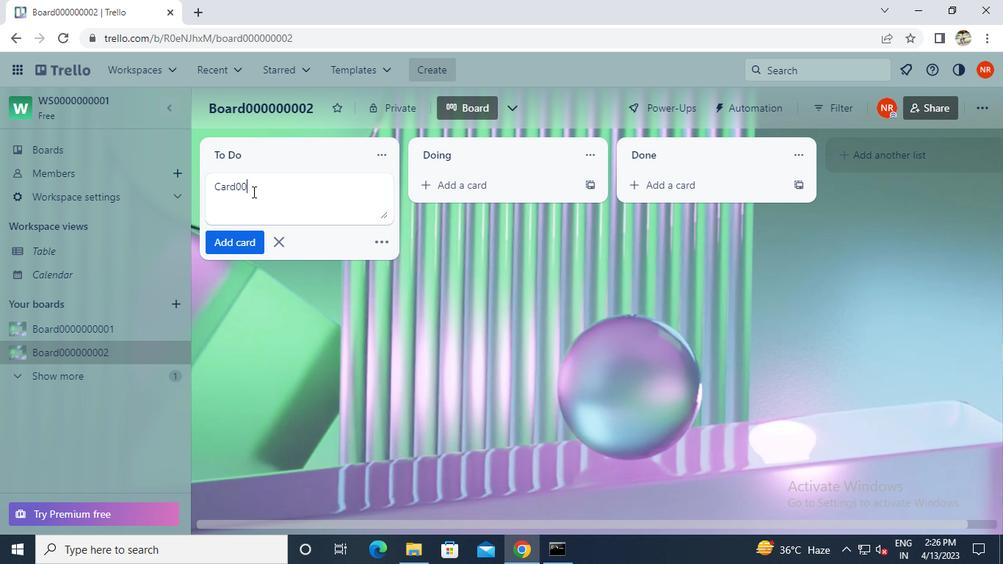 
Action: Keyboard 0
Screenshot: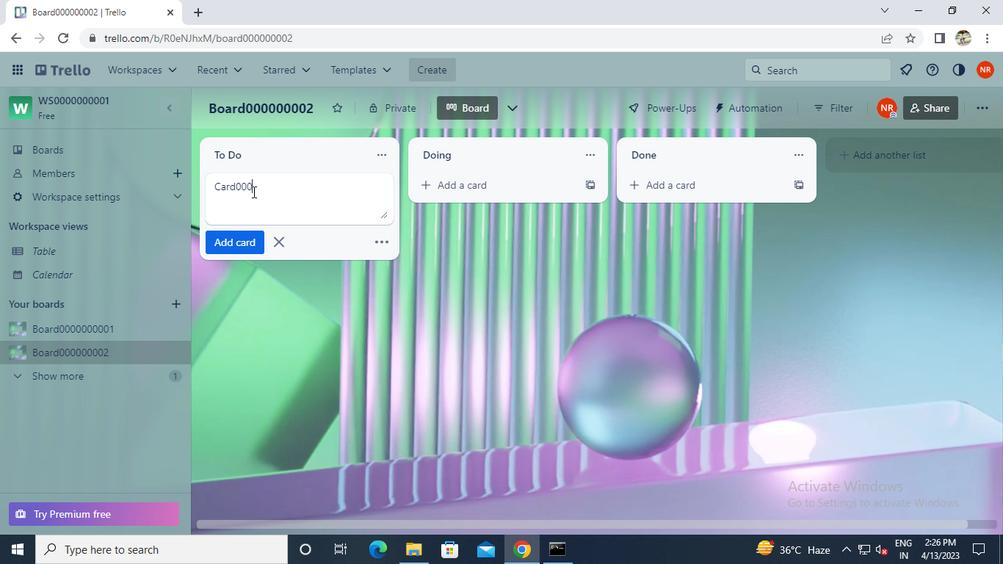 
Action: Keyboard 0
Screenshot: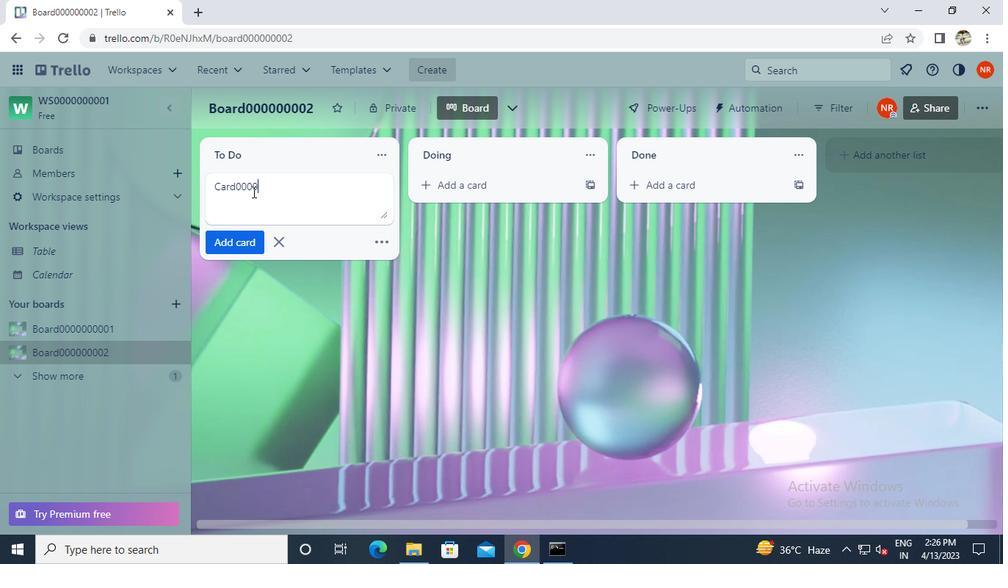 
Action: Keyboard 0
Screenshot: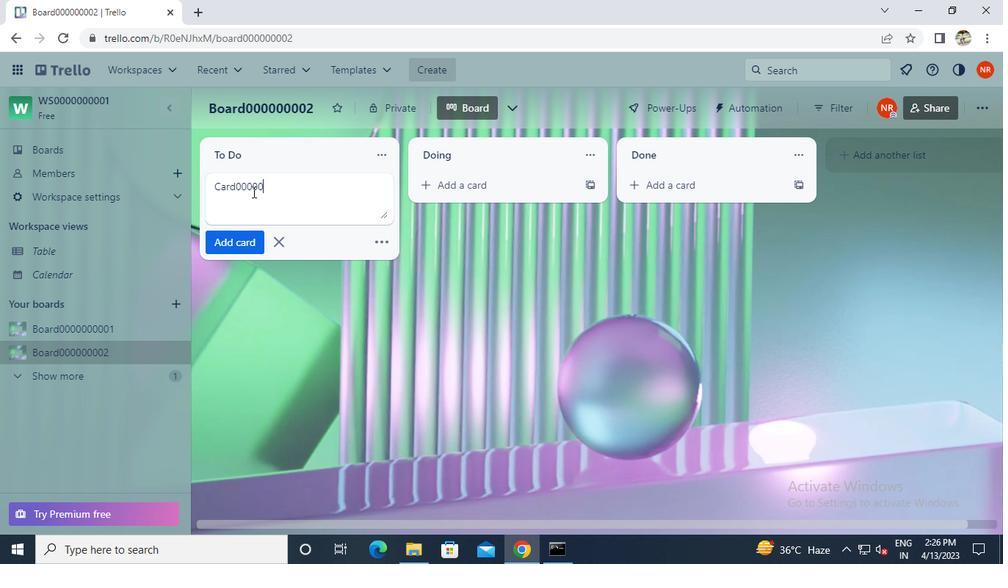 
Action: Keyboard 0
Screenshot: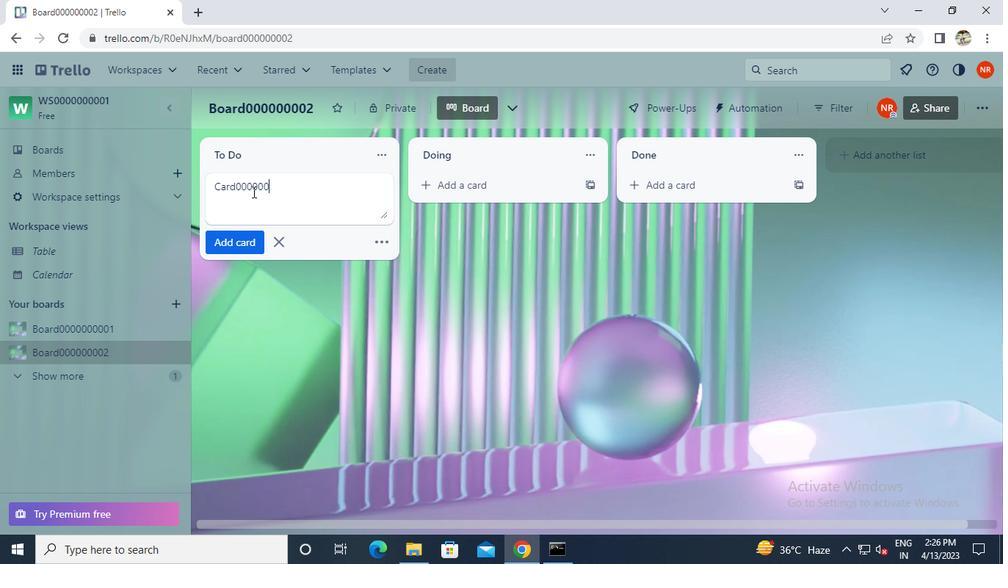 
Action: Keyboard 0
Screenshot: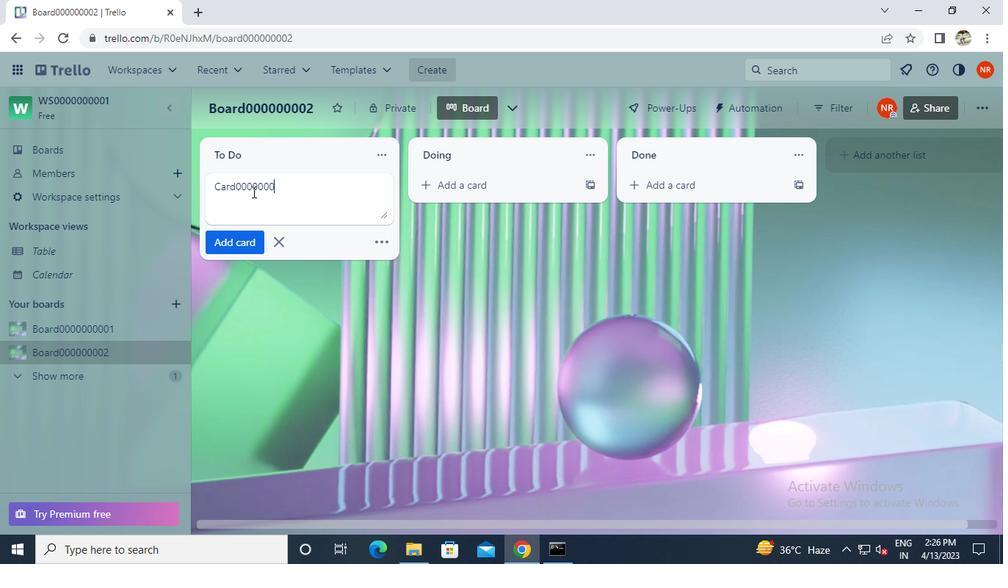 
Action: Keyboard 5
Screenshot: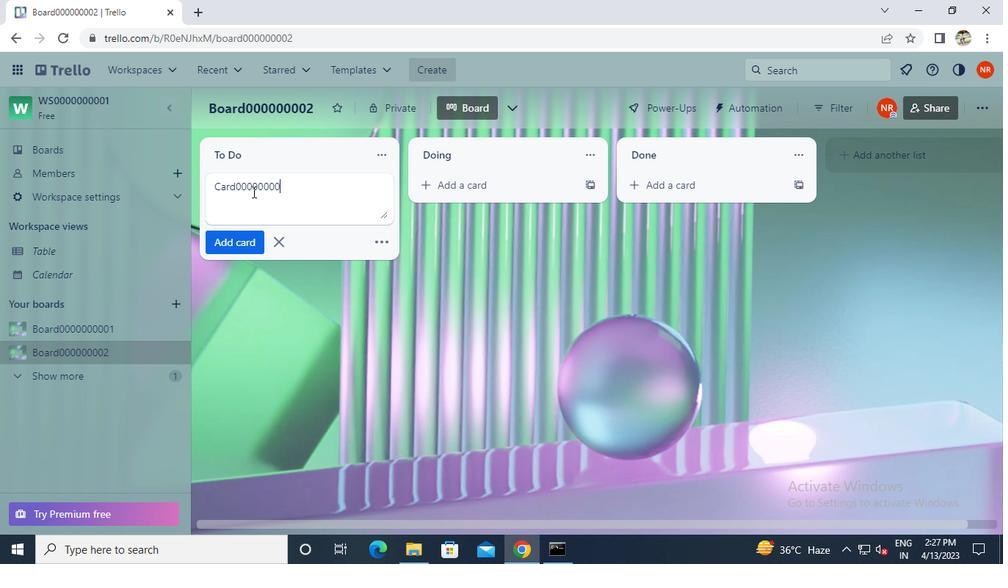 
Action: Mouse moved to (241, 237)
Screenshot: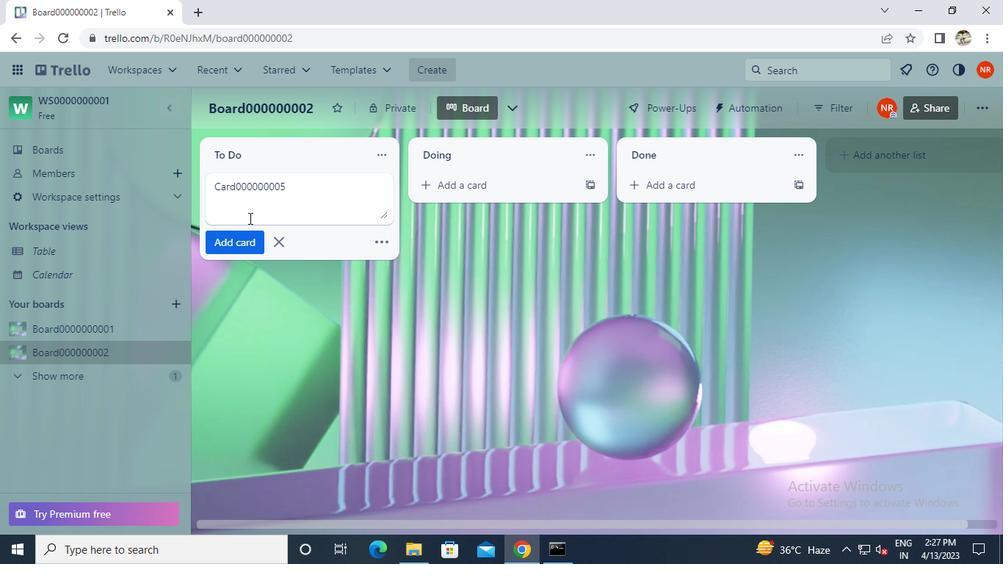 
Action: Mouse pressed left at (241, 237)
Screenshot: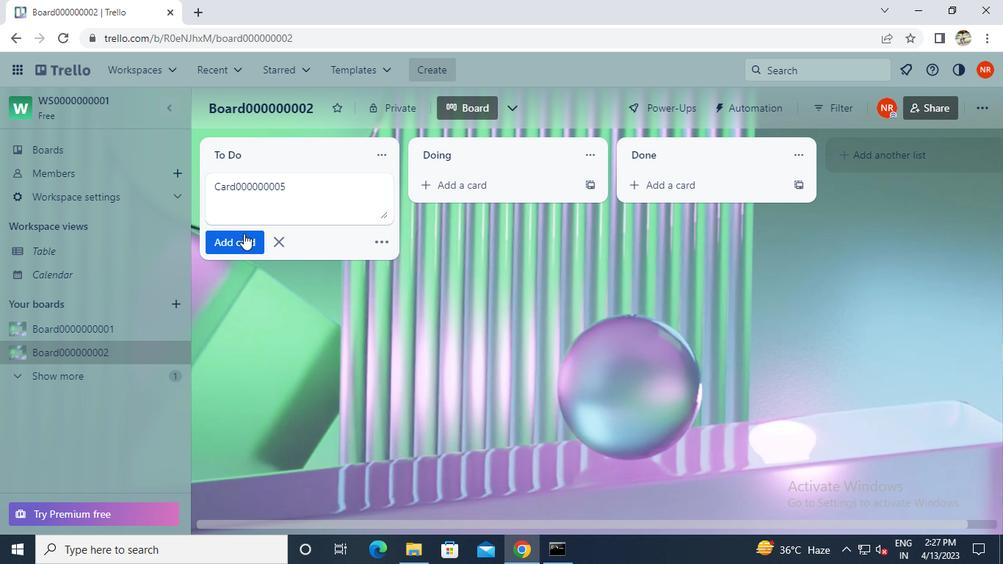 
Action: Keyboard Key.caps_lock
Screenshot: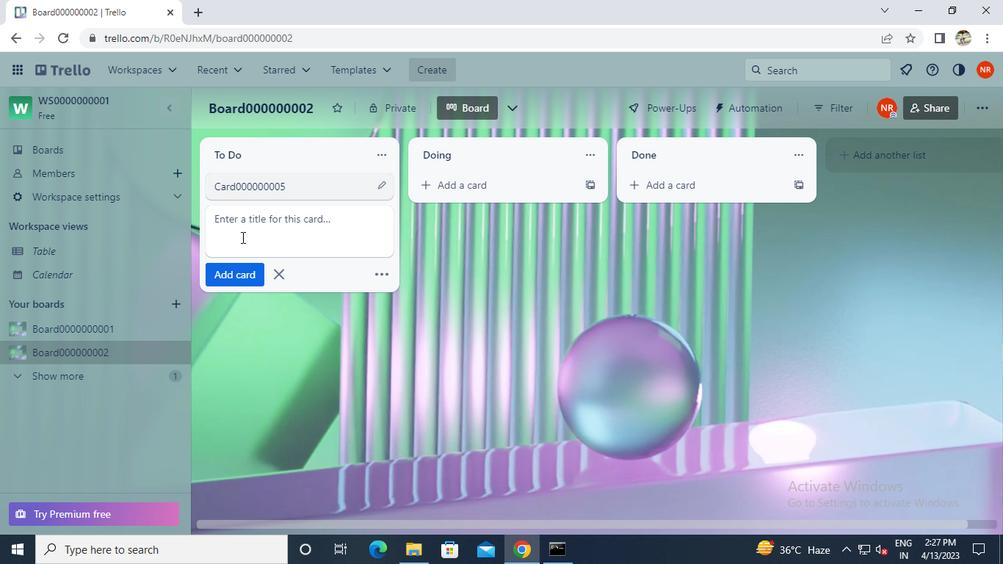 
Action: Keyboard c
Screenshot: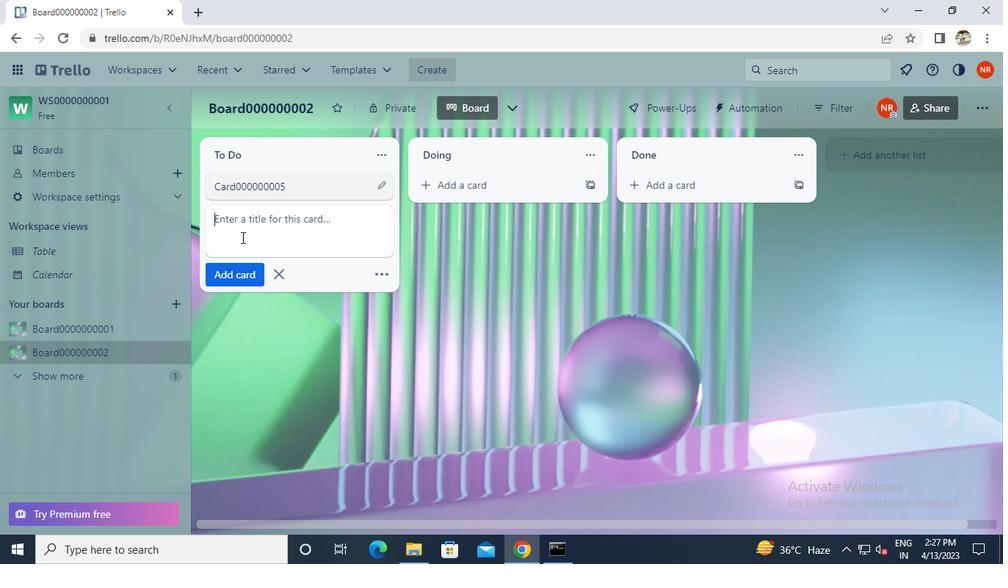 
Action: Keyboard Key.caps_lock
Screenshot: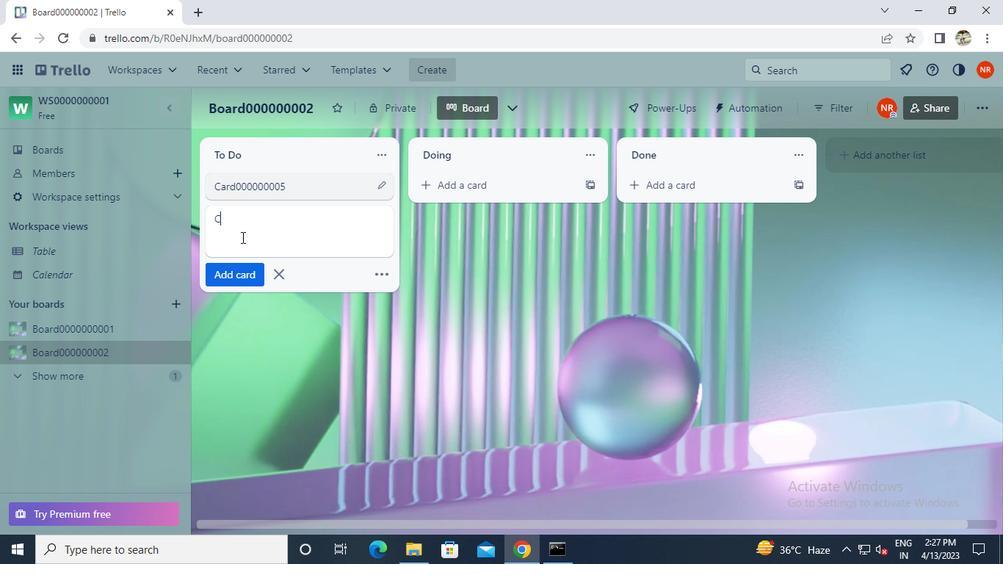 
Action: Keyboard a
Screenshot: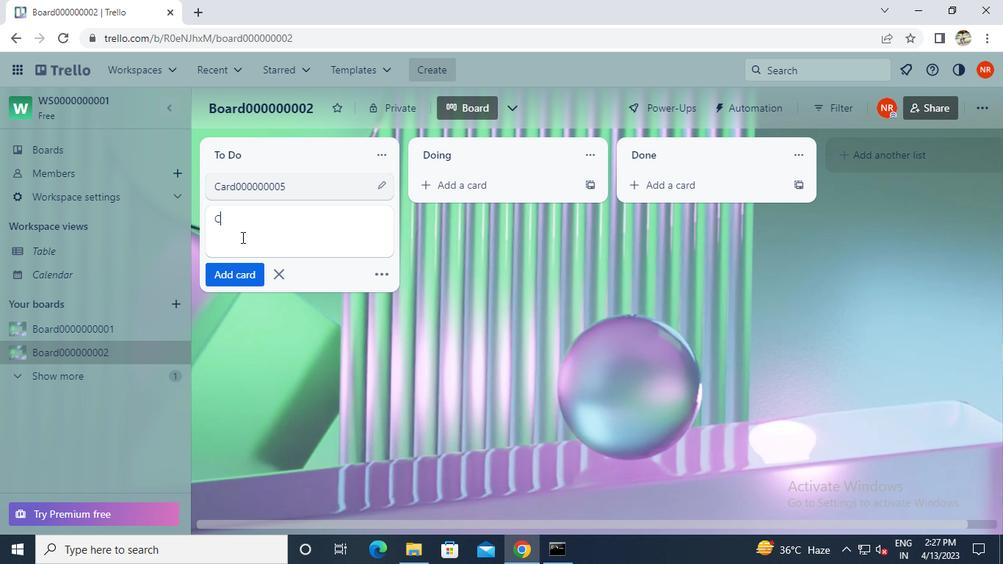 
Action: Keyboard r
Screenshot: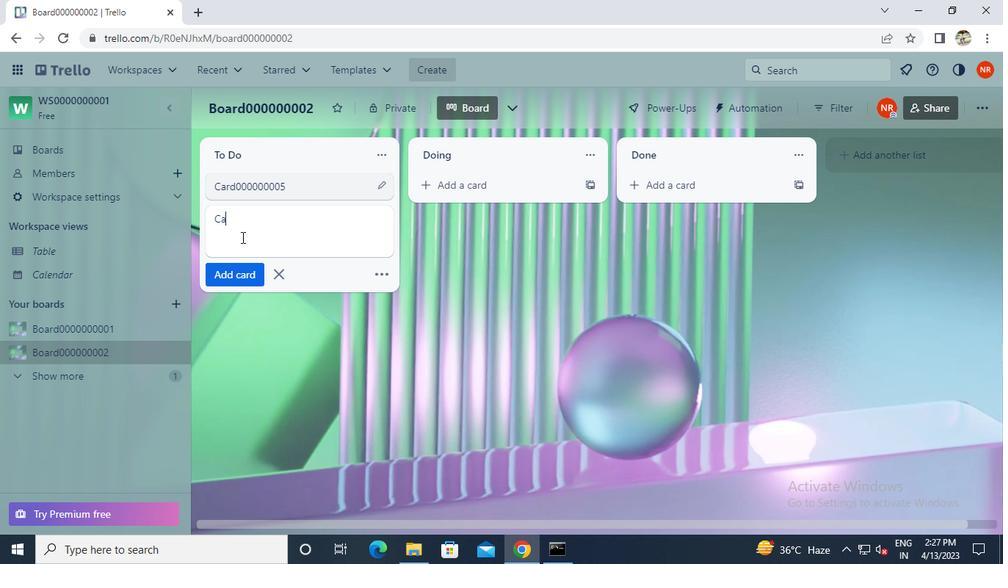 
Action: Keyboard d
Screenshot: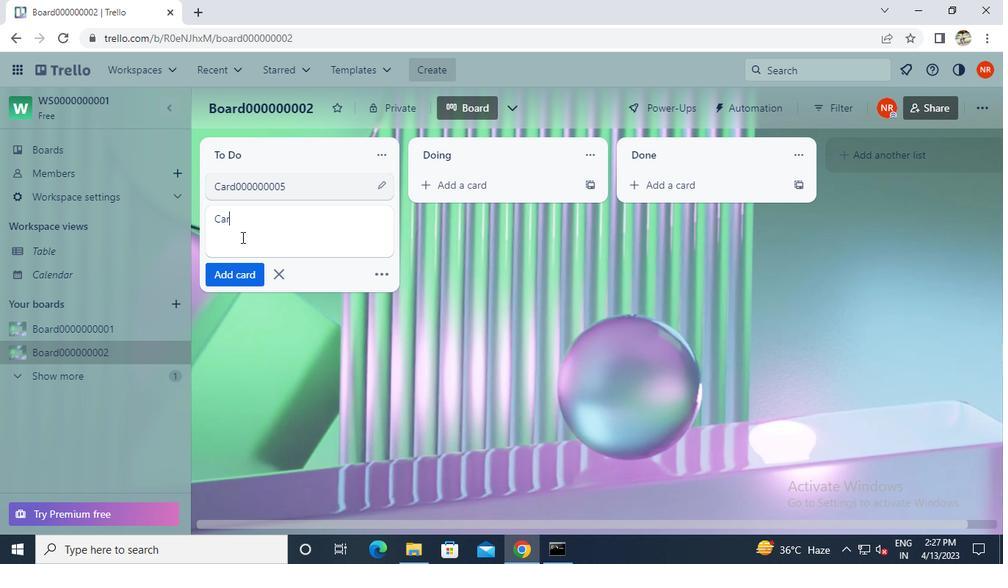 
Action: Keyboard 0
Screenshot: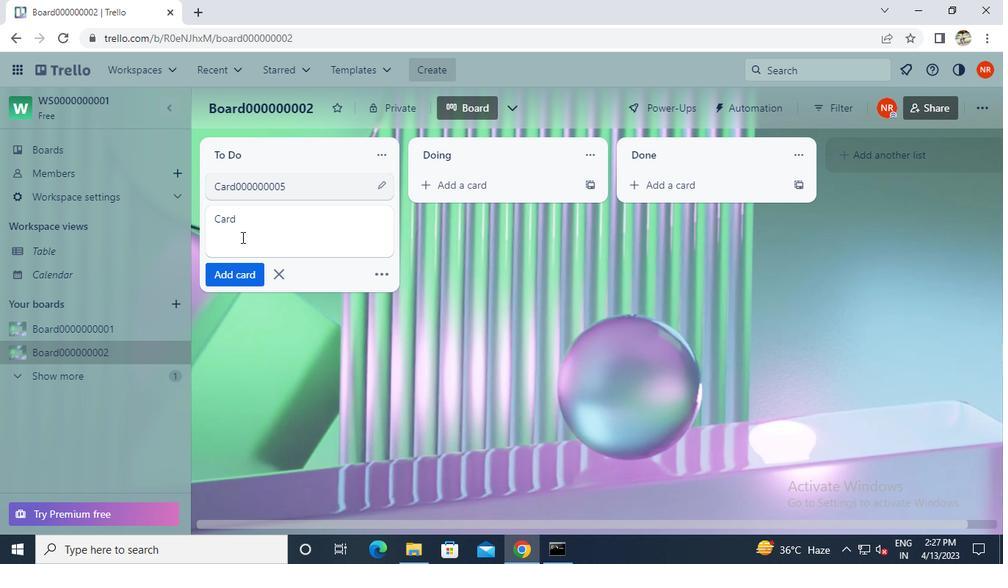 
Action: Keyboard 0
Screenshot: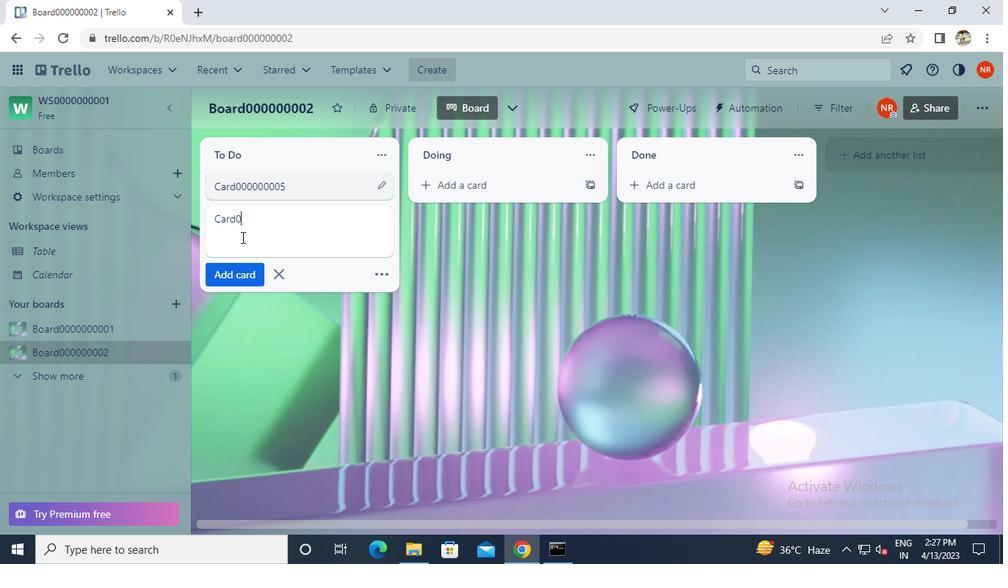 
Action: Keyboard 0
Screenshot: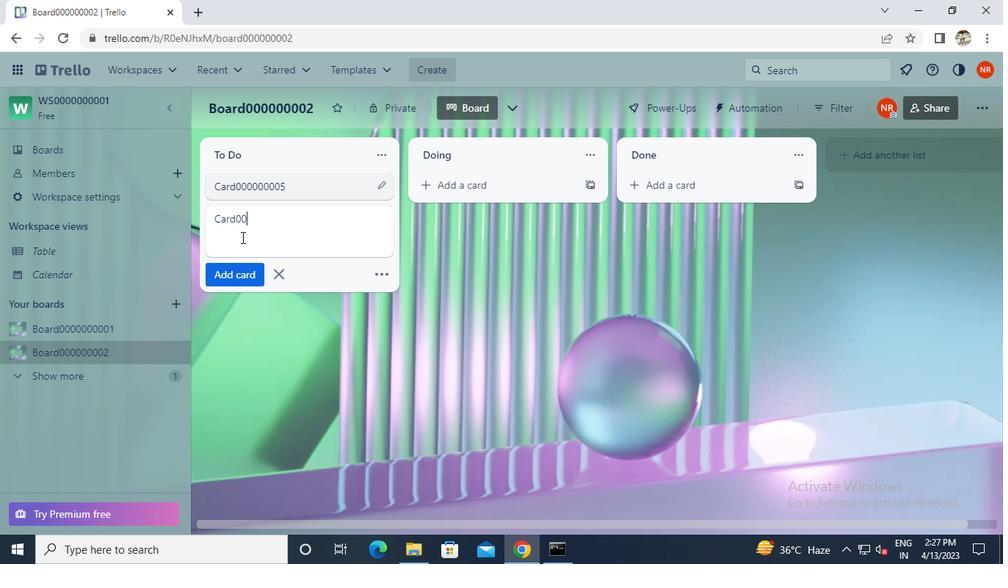
Action: Keyboard 0
Screenshot: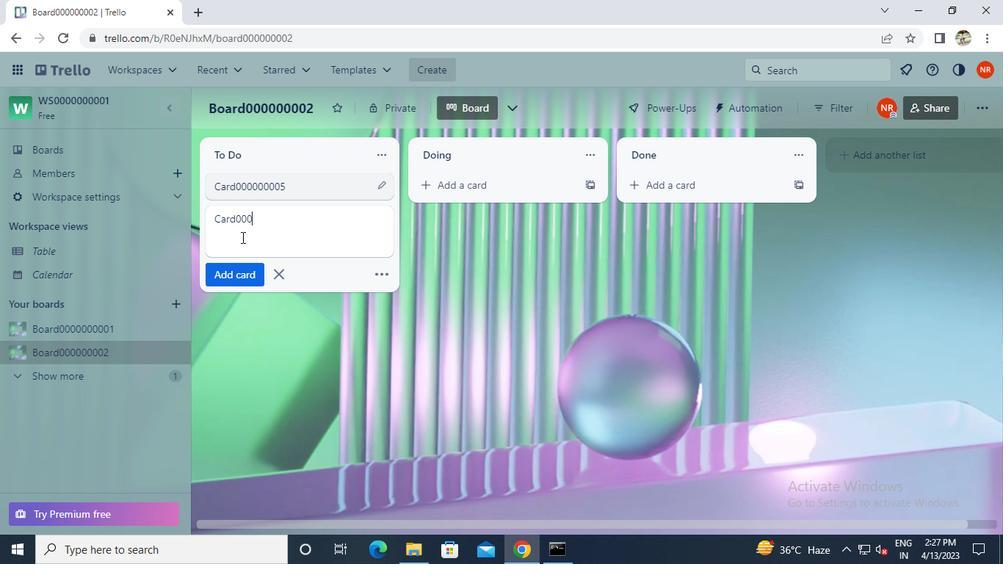 
Action: Keyboard 0
Screenshot: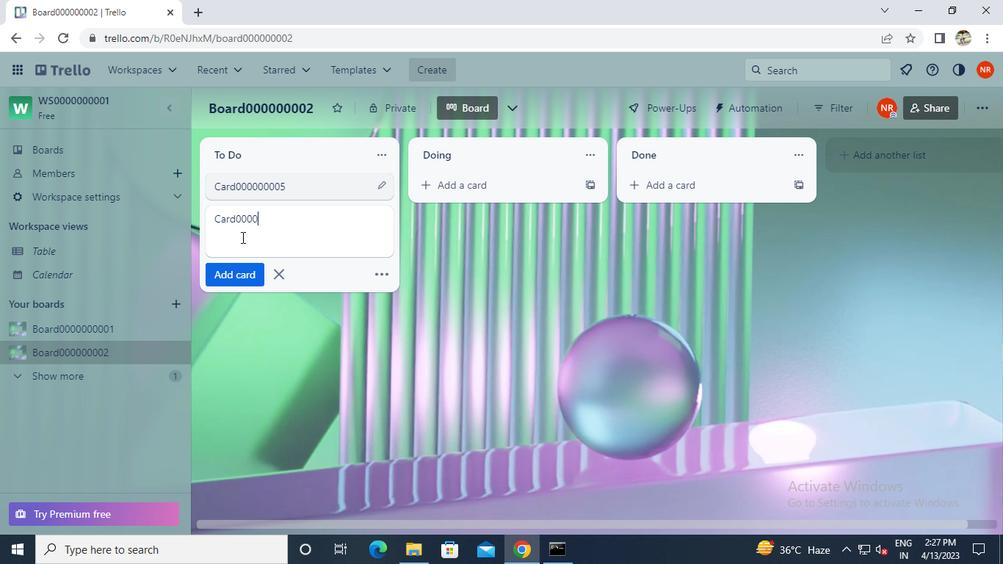 
Action: Keyboard 0
Screenshot: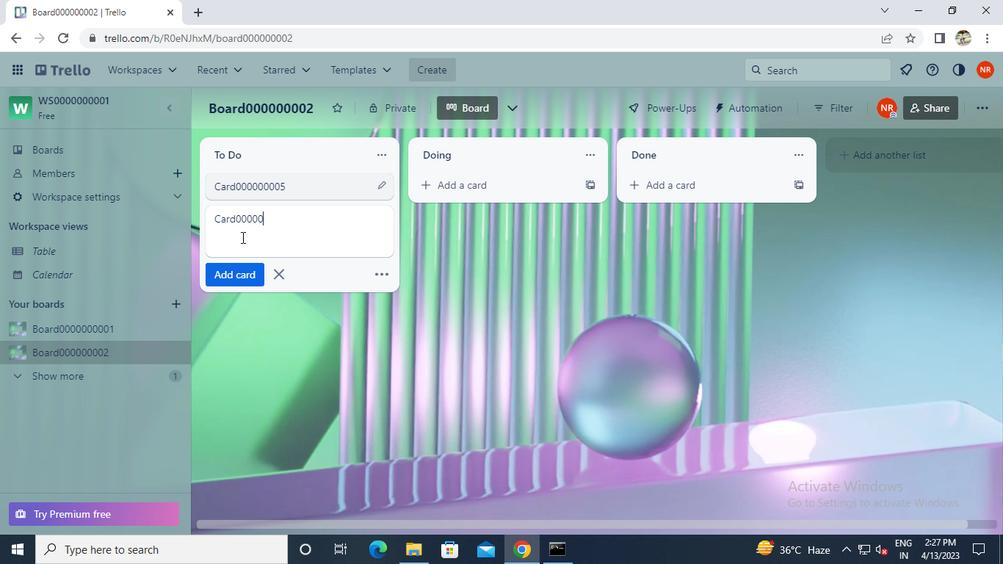 
Action: Keyboard 0
Screenshot: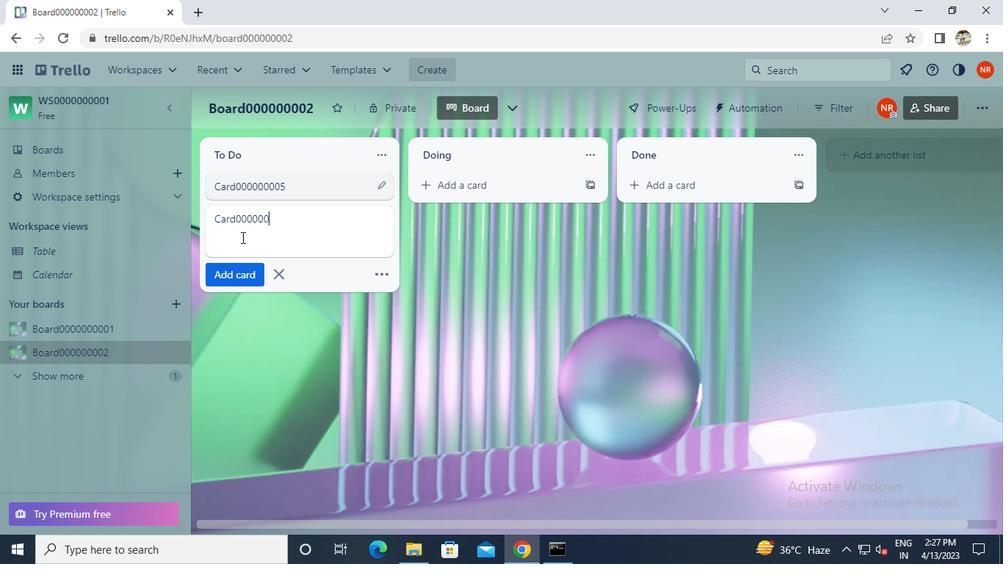 
Action: Keyboard 0
Screenshot: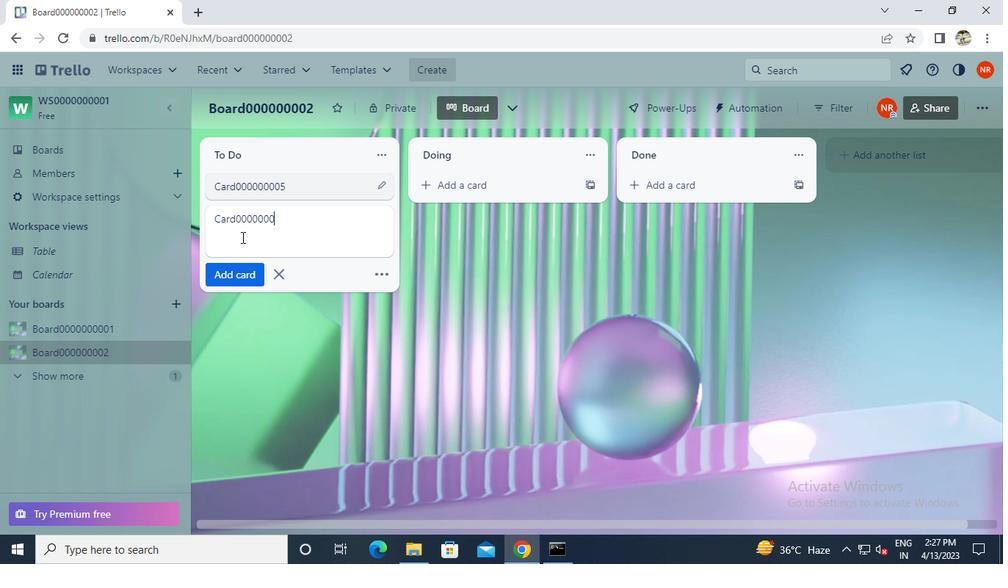 
Action: Keyboard 6
Screenshot: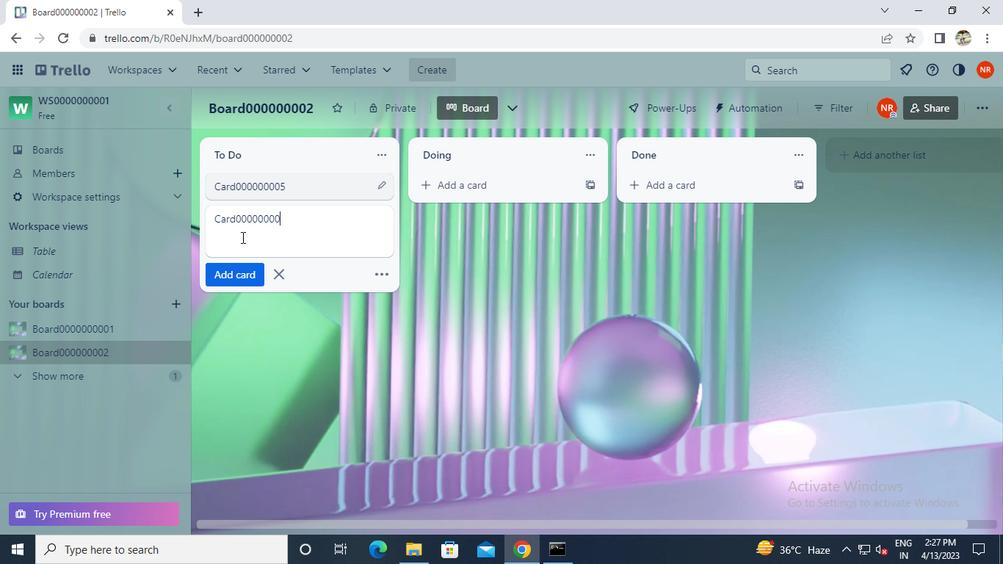 
Action: Mouse moved to (232, 272)
Screenshot: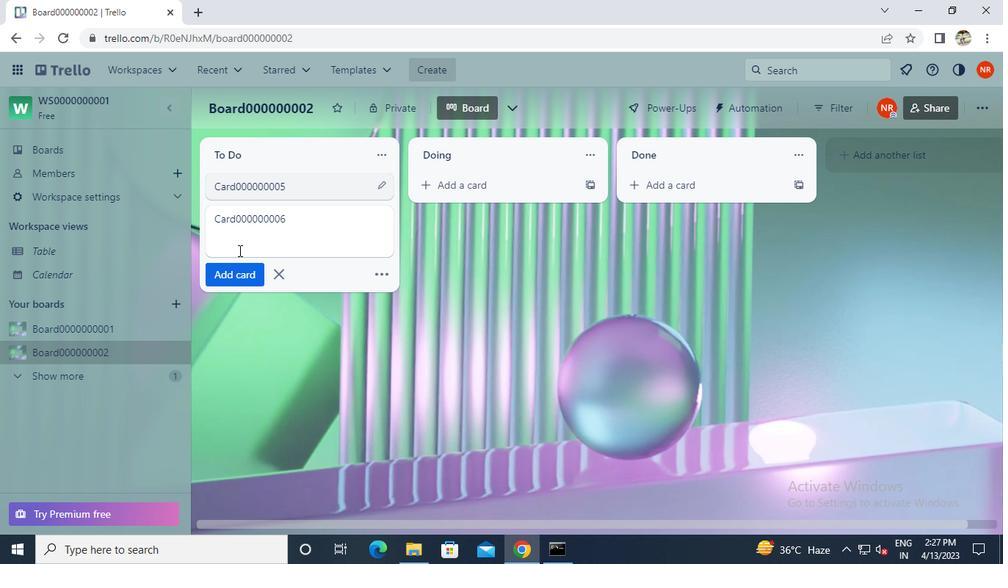 
Action: Mouse pressed left at (232, 272)
Screenshot: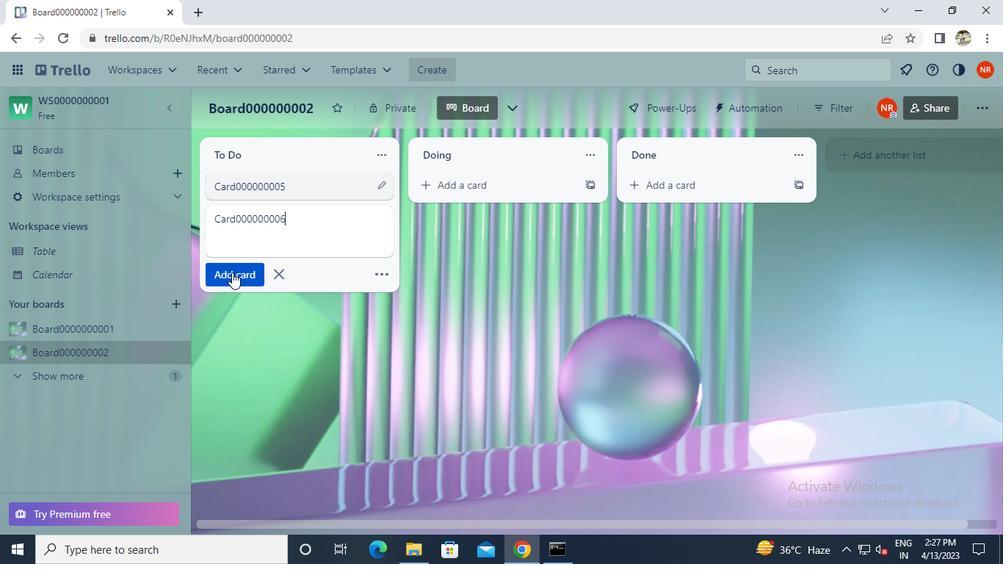 
Action: Keyboard Key.caps_lock
Screenshot: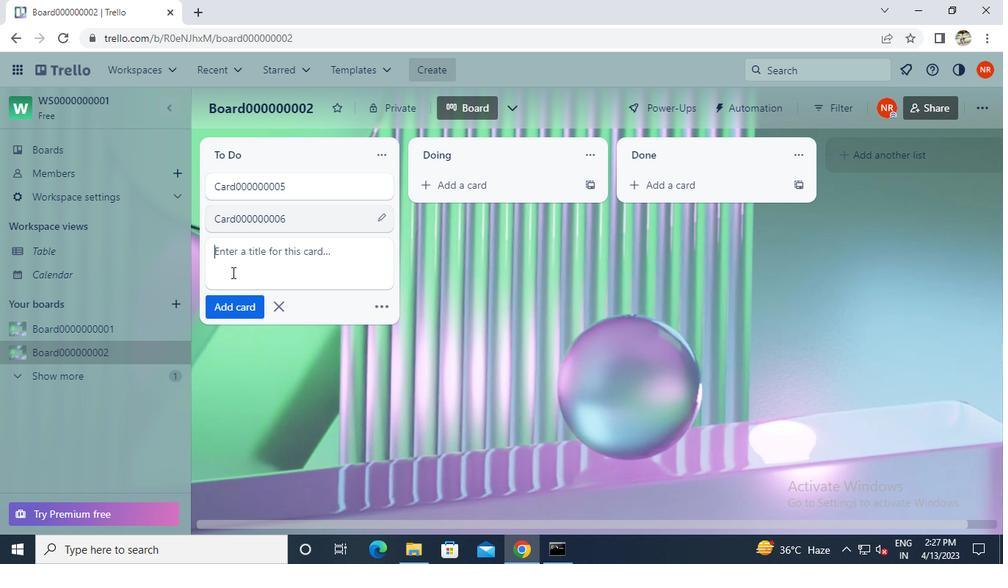 
Action: Keyboard c
Screenshot: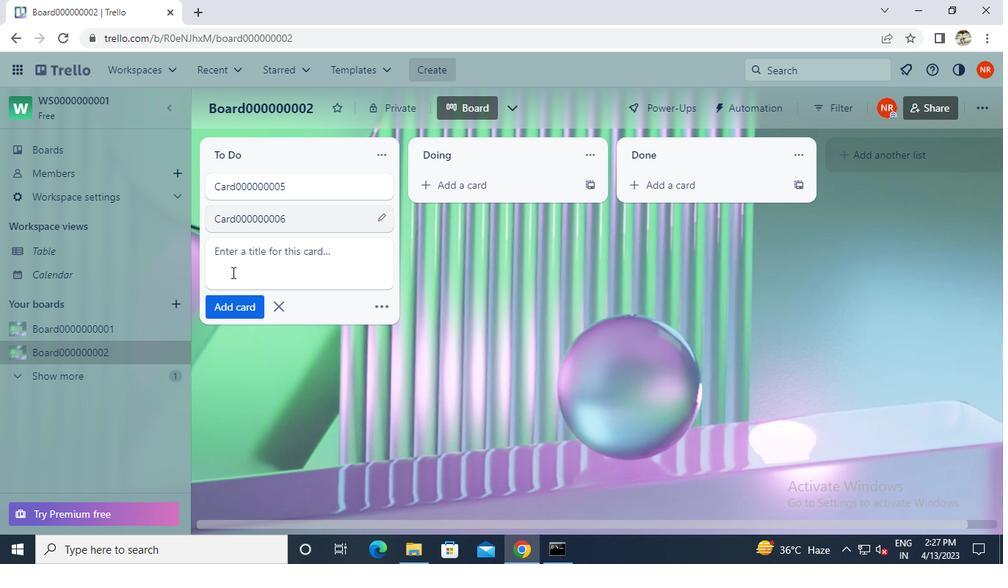 
Action: Keyboard Key.caps_lock
Screenshot: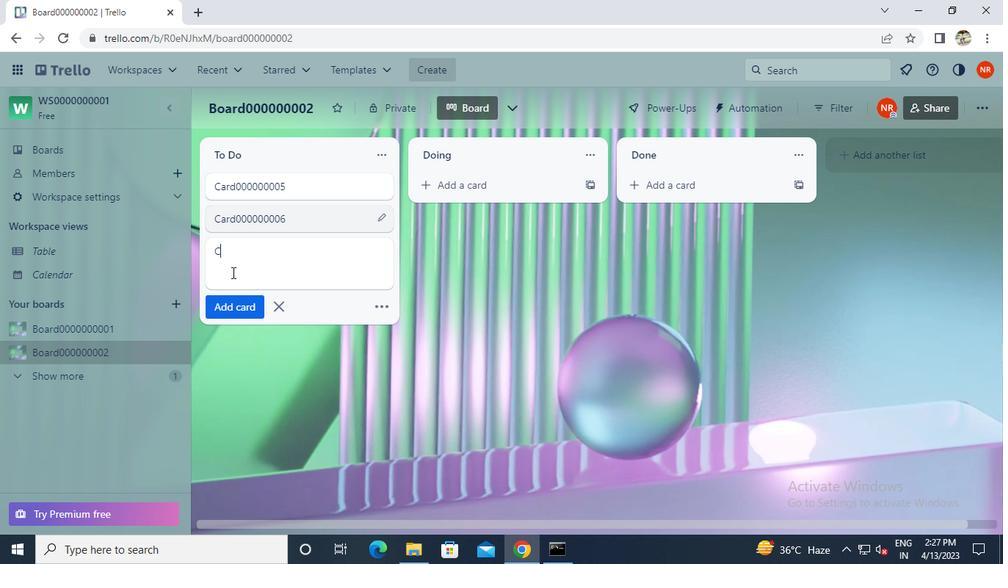 
Action: Keyboard a
Screenshot: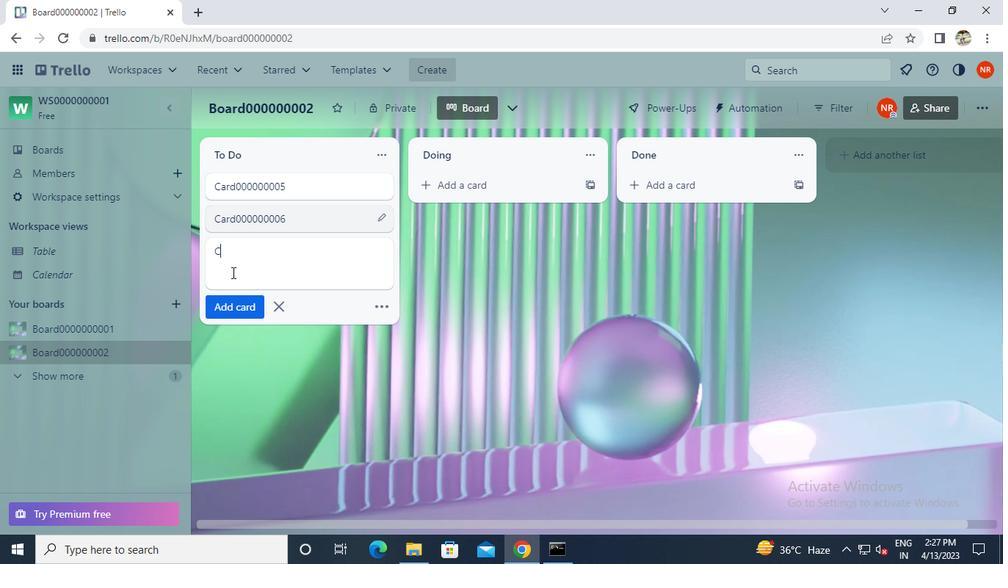 
Action: Keyboard r
Screenshot: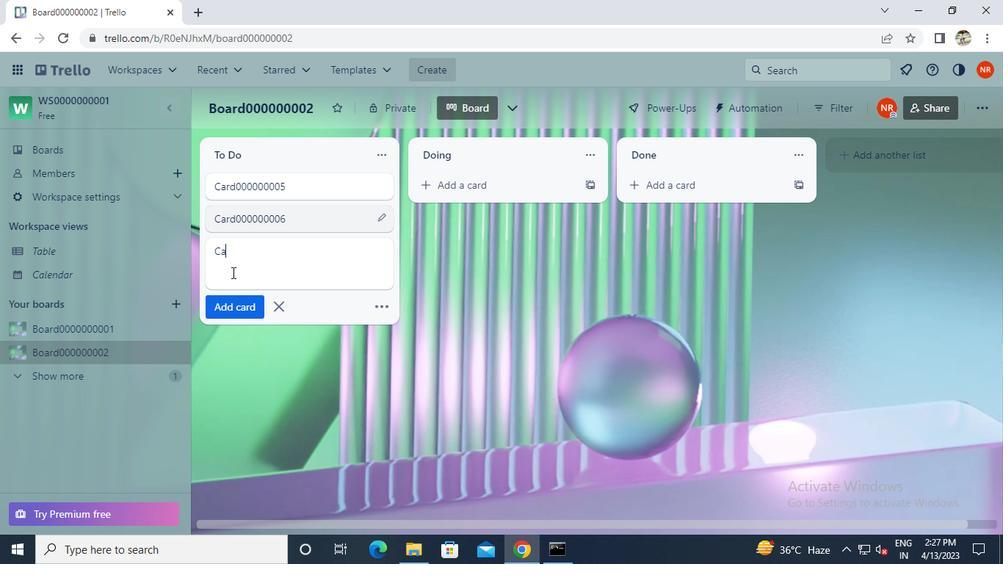 
Action: Keyboard d
Screenshot: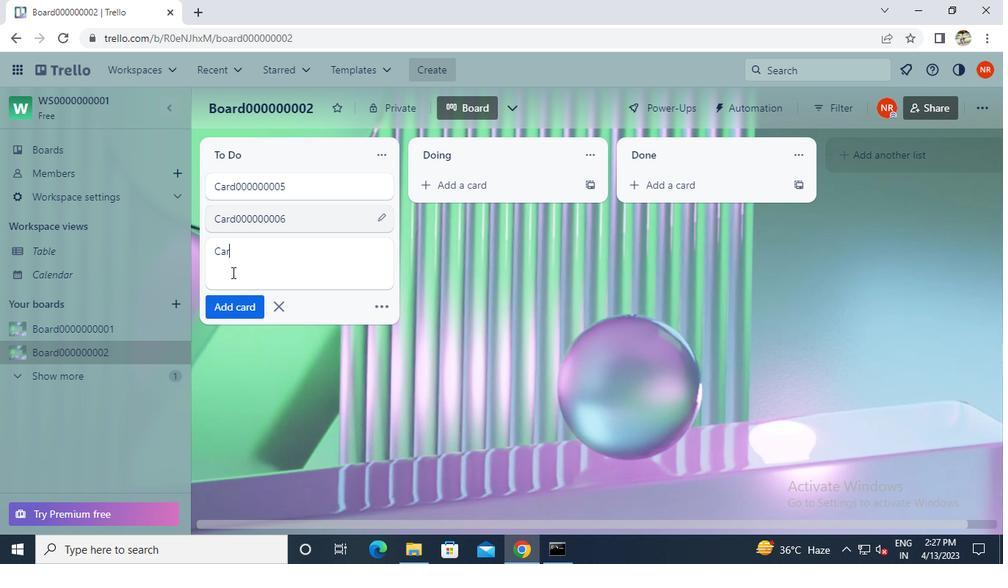 
Action: Keyboard 0
Screenshot: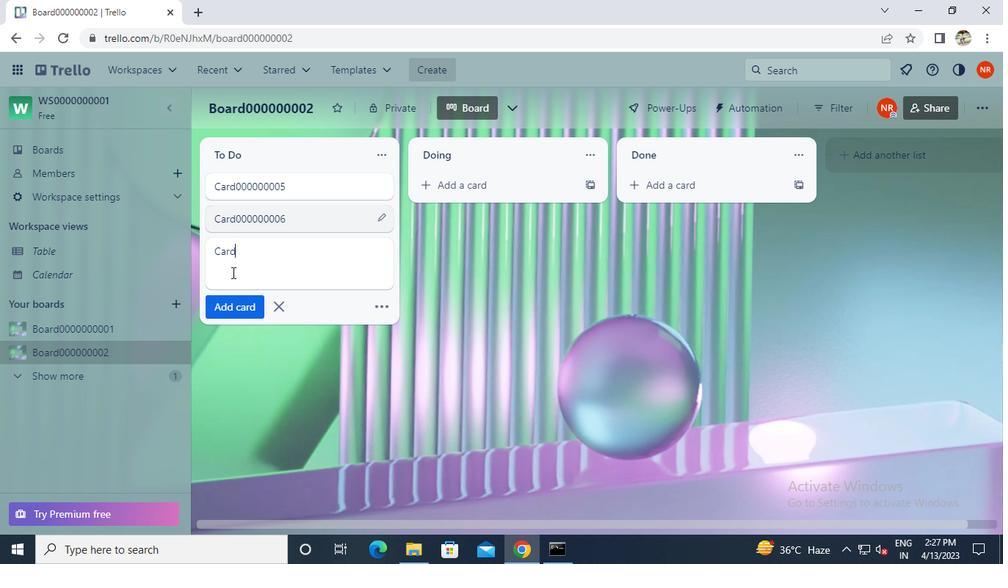 
Action: Keyboard 0
Screenshot: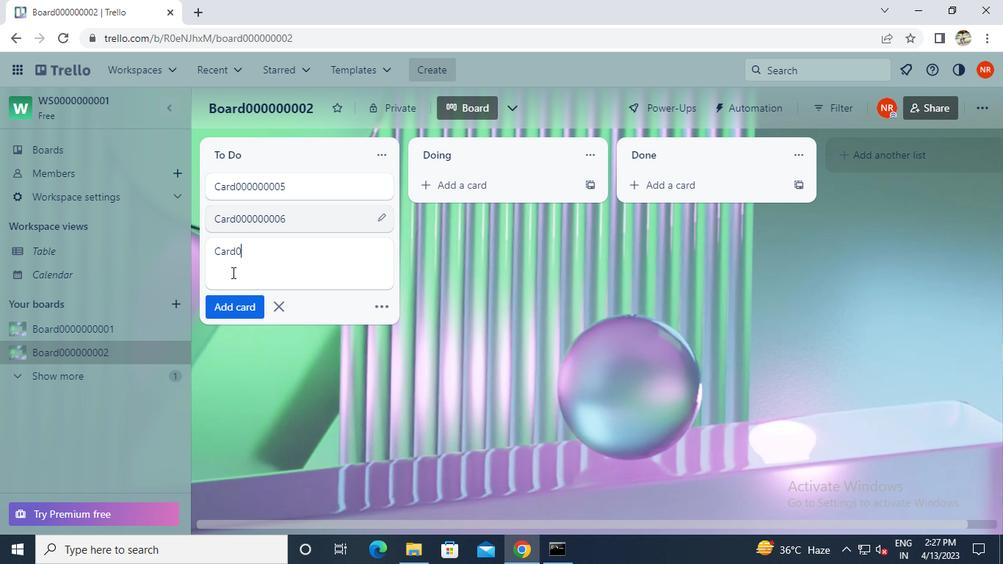 
Action: Keyboard 0
Screenshot: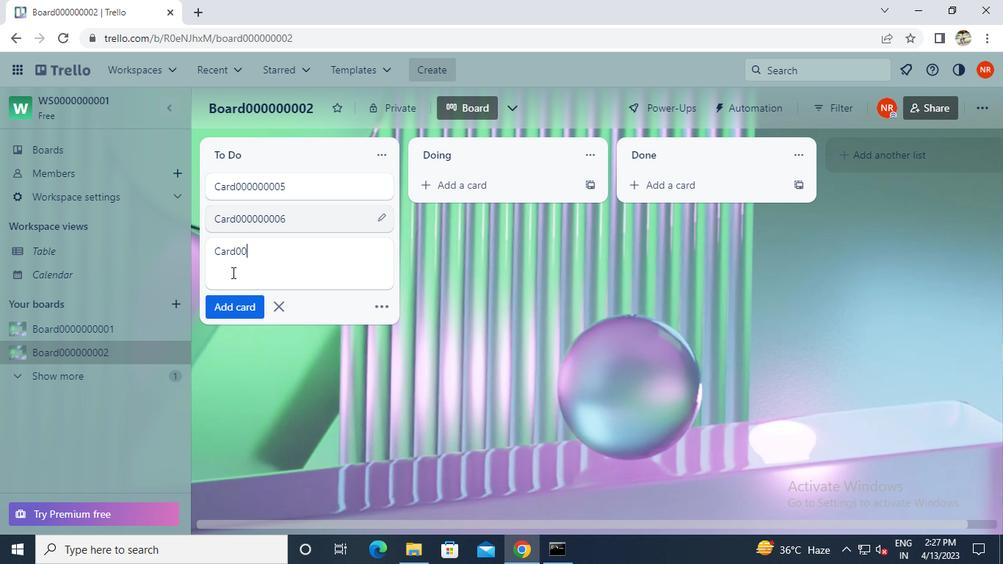 
Action: Keyboard 0
Screenshot: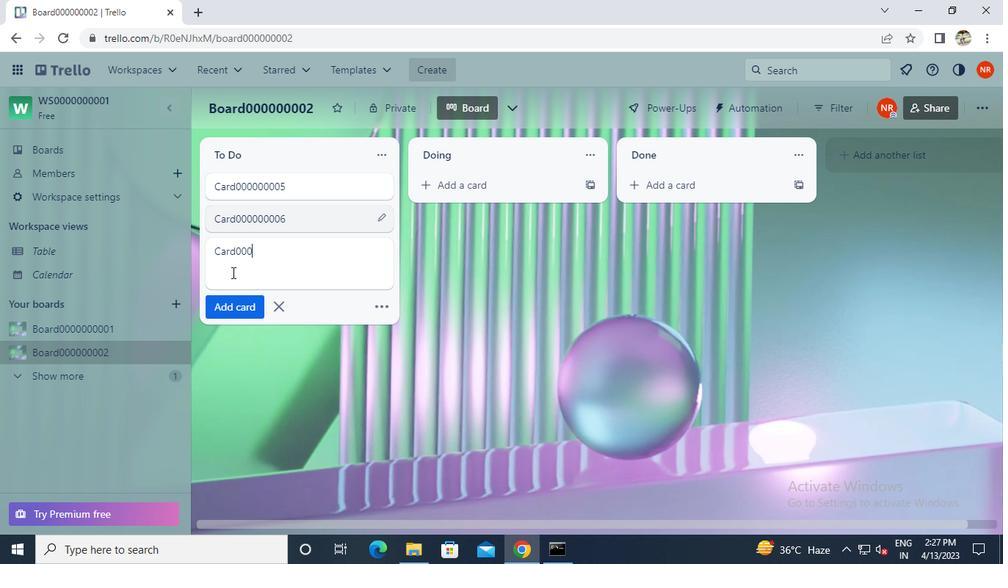 
Action: Keyboard 0
Screenshot: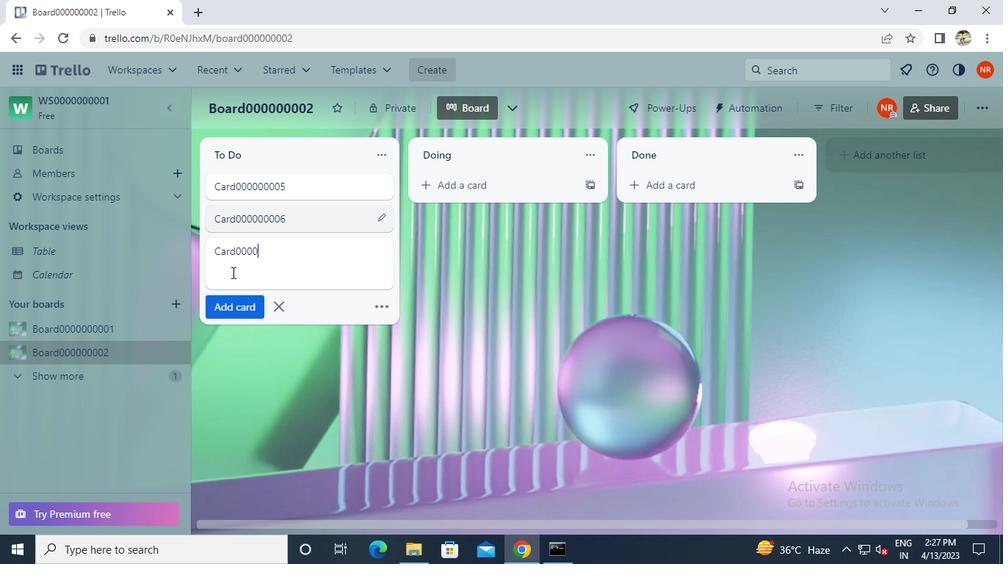 
Action: Keyboard 0
Screenshot: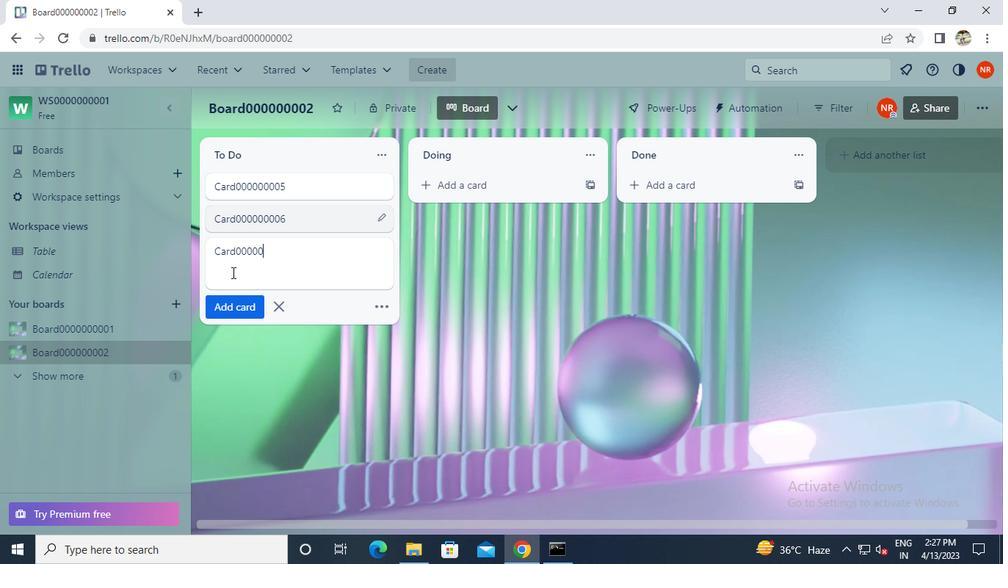 
Action: Keyboard 0
Screenshot: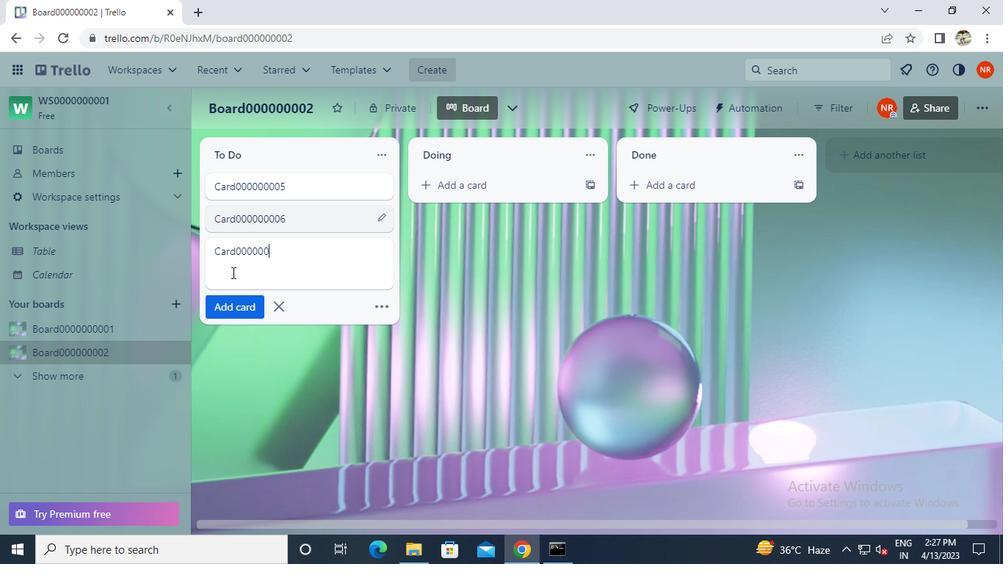 
Action: Keyboard 0
Screenshot: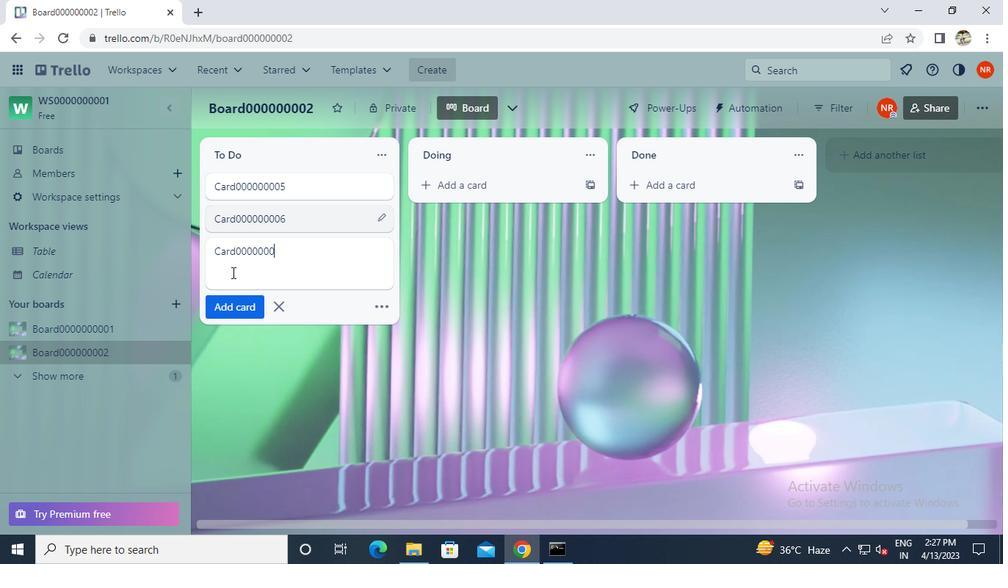 
Action: Keyboard 7
Screenshot: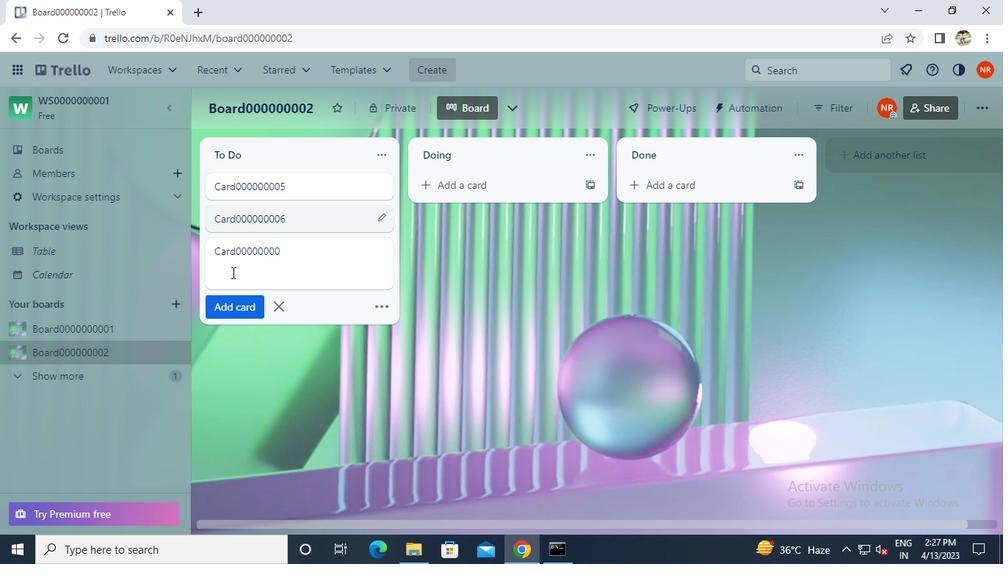 
Action: Mouse moved to (232, 302)
Screenshot: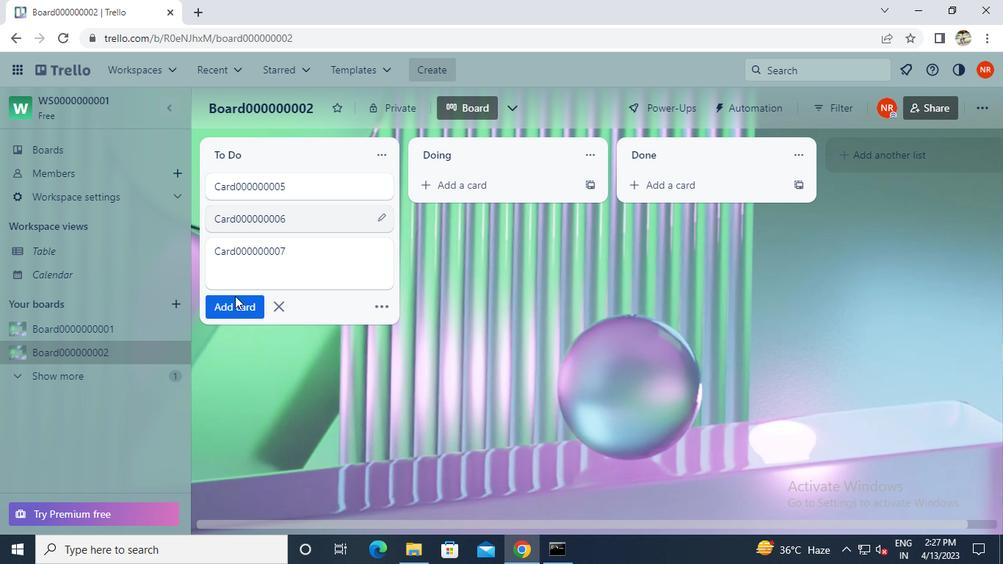
Action: Mouse pressed left at (232, 302)
Screenshot: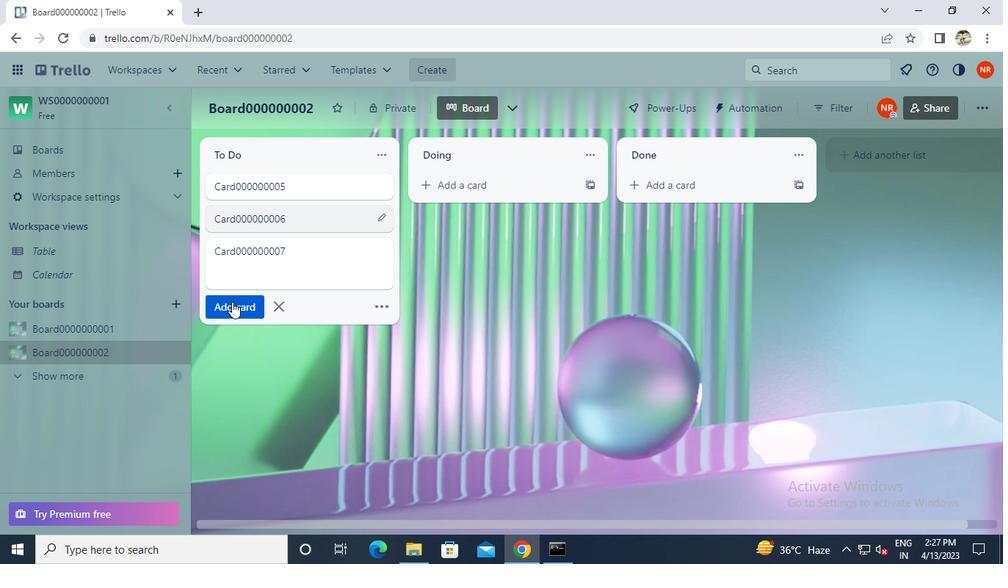
Action: Mouse moved to (544, 551)
Screenshot: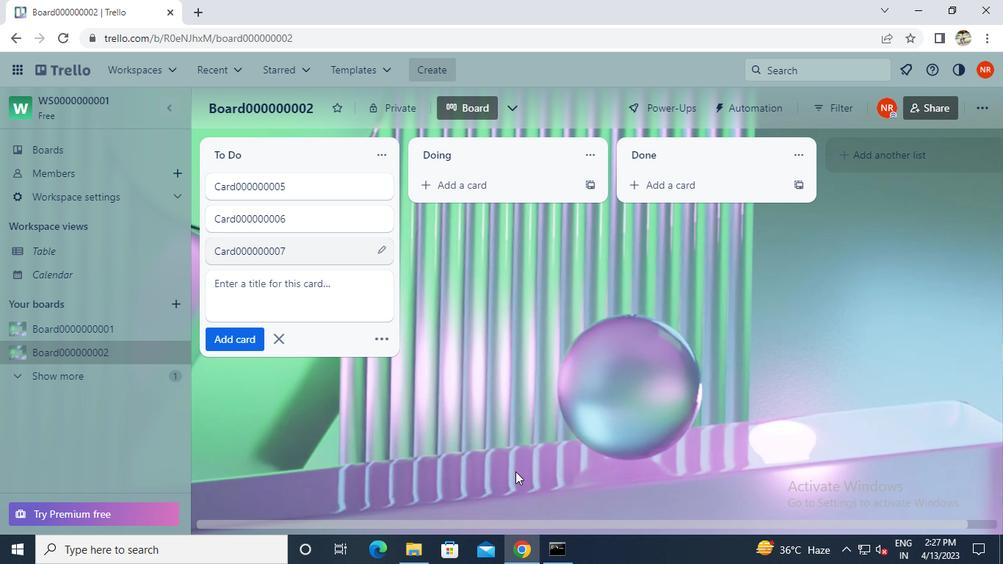 
Action: Mouse pressed left at (544, 551)
Screenshot: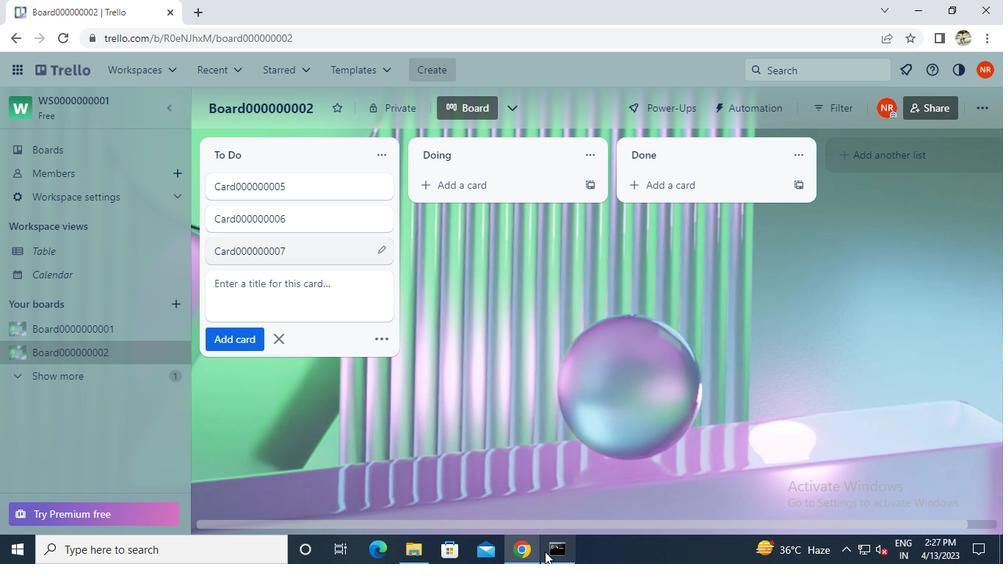 
Action: Mouse moved to (786, 108)
Screenshot: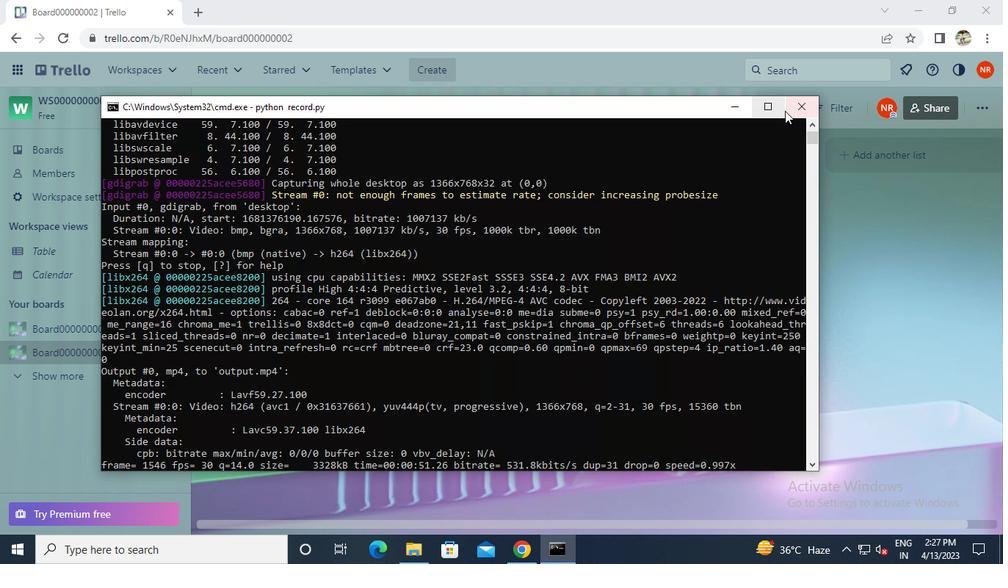 
Action: Mouse pressed left at (786, 108)
Screenshot: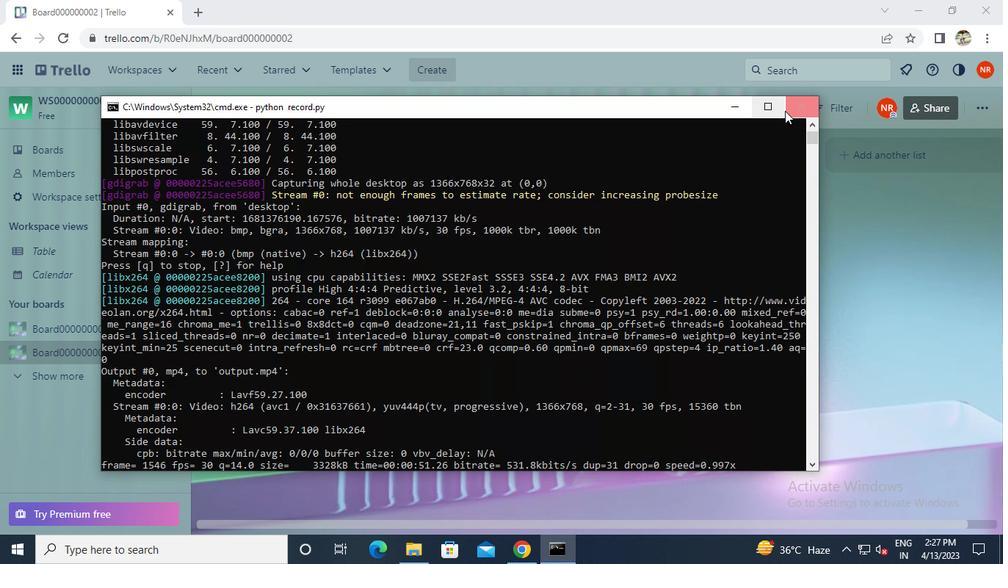 
Action: Mouse moved to (787, 108)
Screenshot: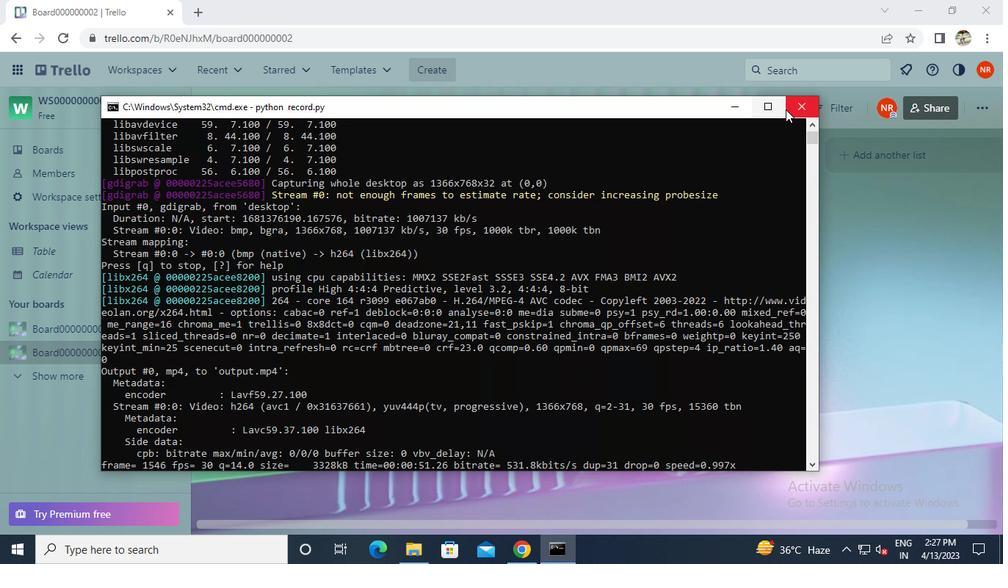 
